 Task: Add a signature Marisol Hernandez containing With heartfelt thanks and warm wishes, Marisol Hernandez to email address softage.3@softage.net and add a folder Non-compete agreements
Action: Mouse moved to (175, 130)
Screenshot: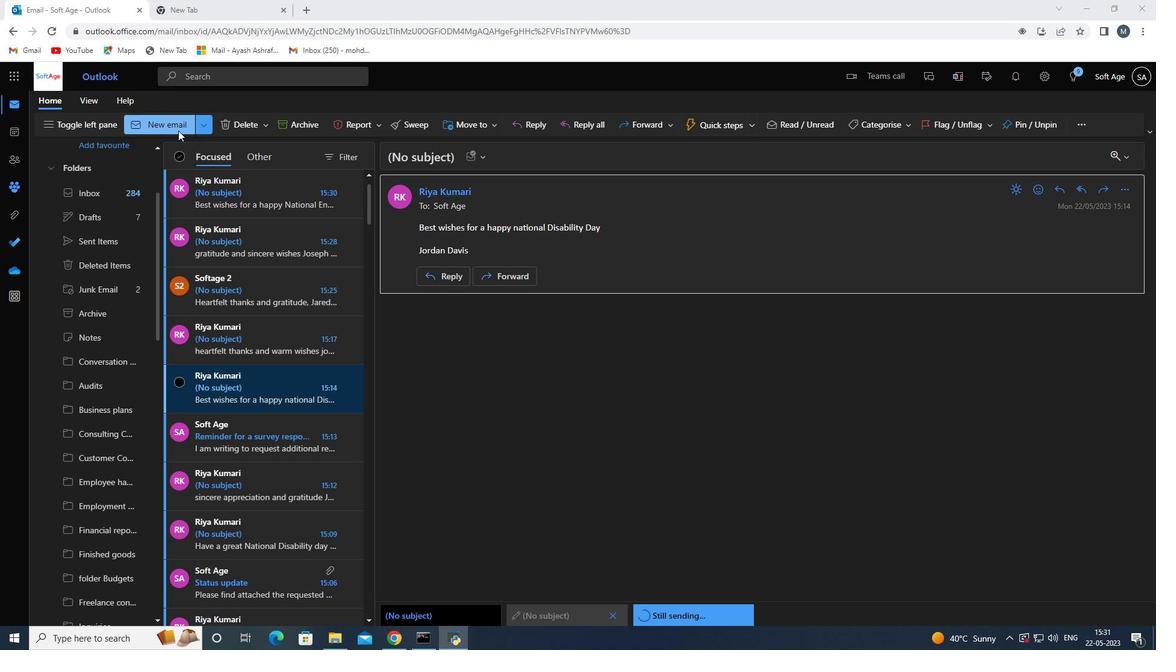 
Action: Mouse pressed left at (175, 130)
Screenshot: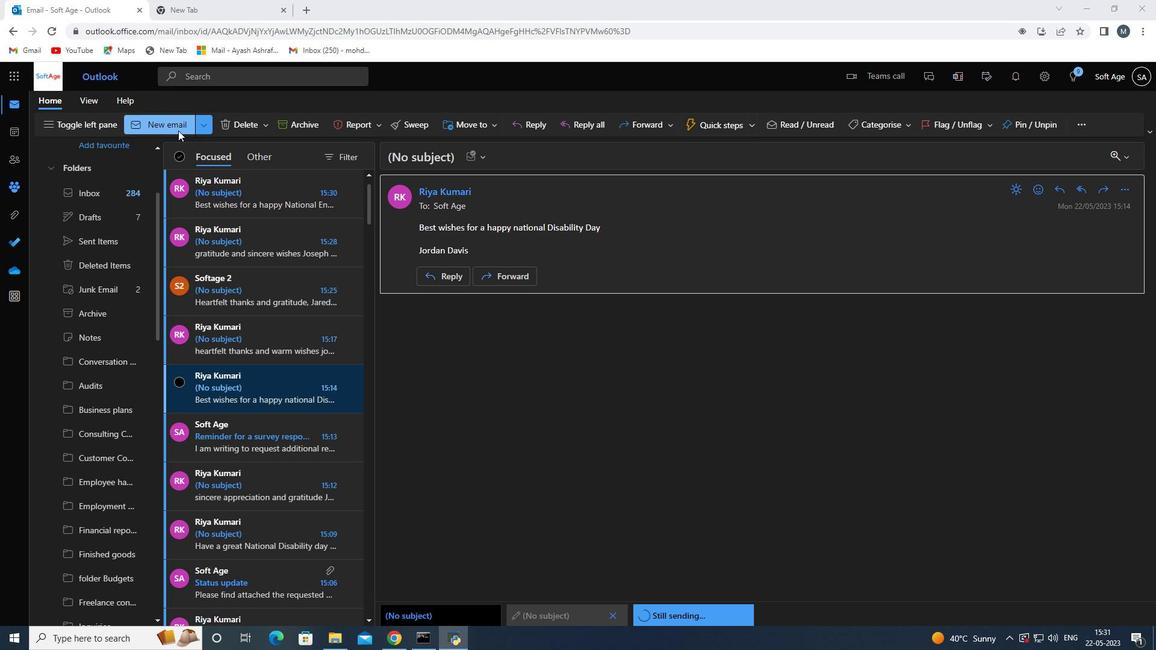 
Action: Mouse moved to (801, 126)
Screenshot: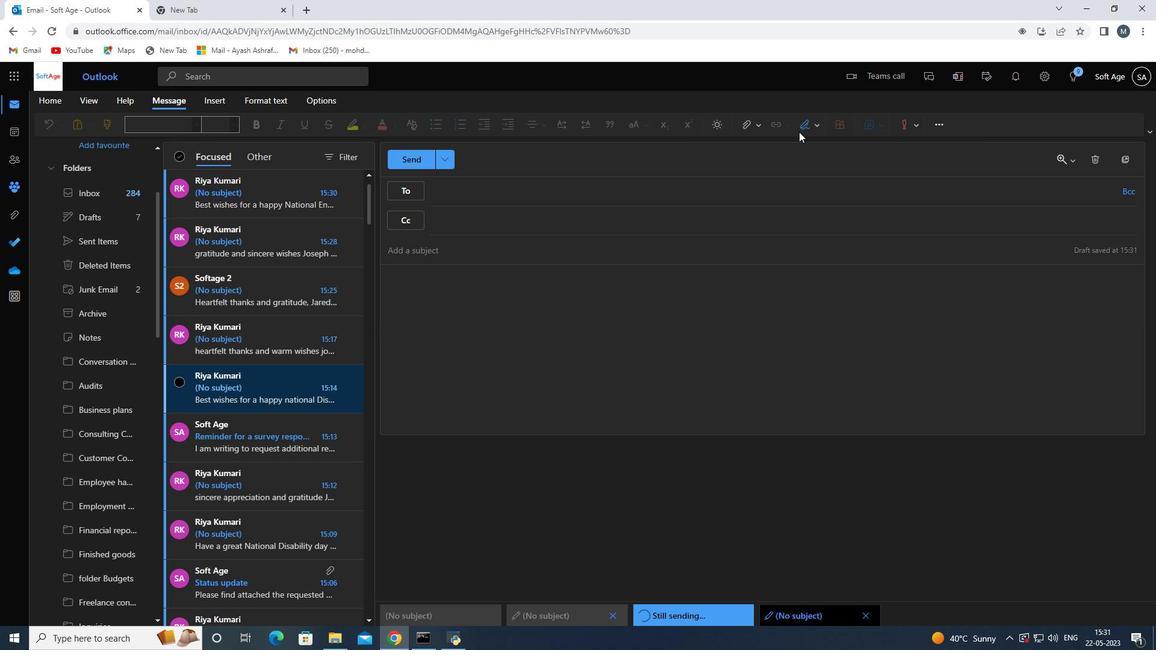 
Action: Mouse pressed left at (801, 126)
Screenshot: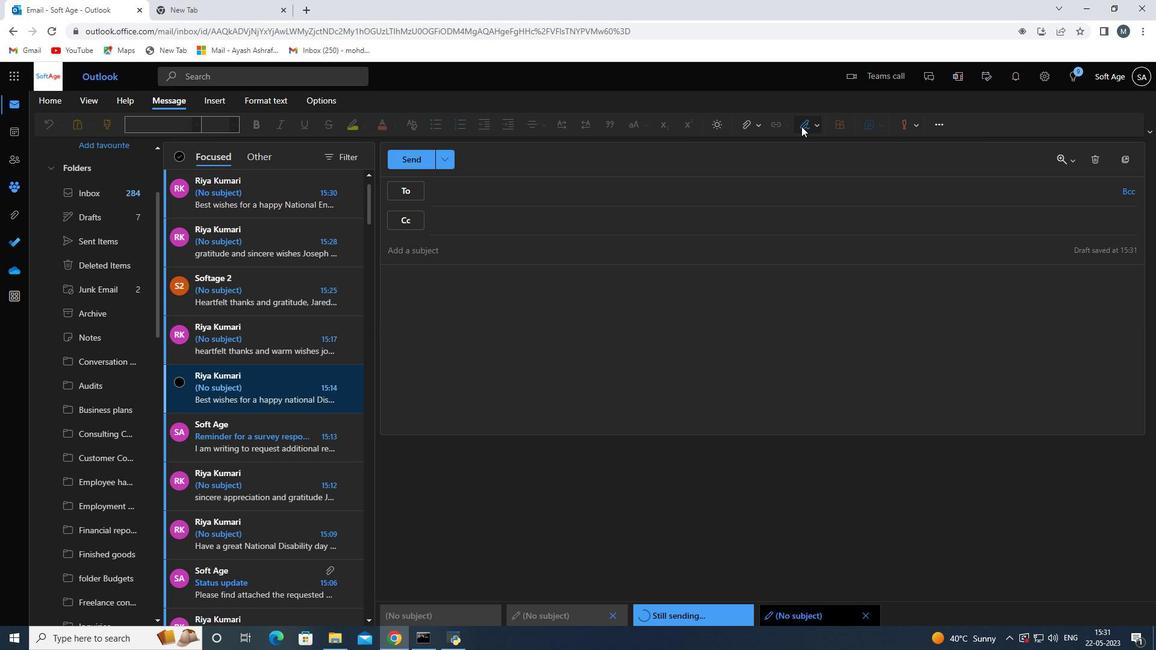 
Action: Mouse moved to (794, 172)
Screenshot: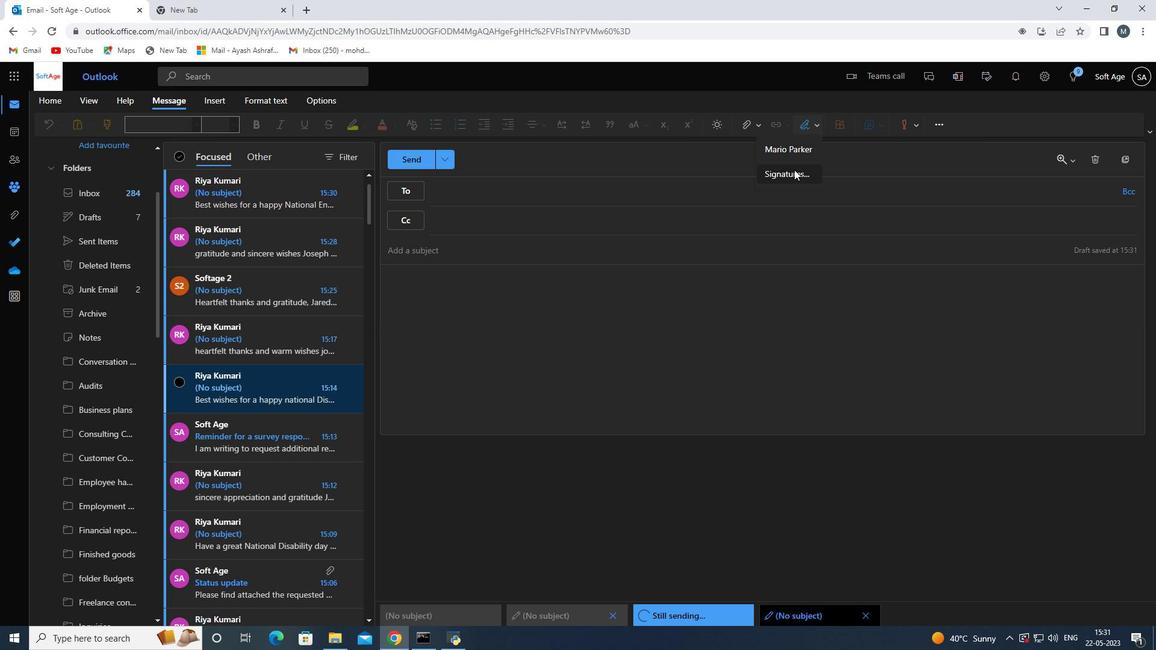 
Action: Mouse pressed left at (794, 172)
Screenshot: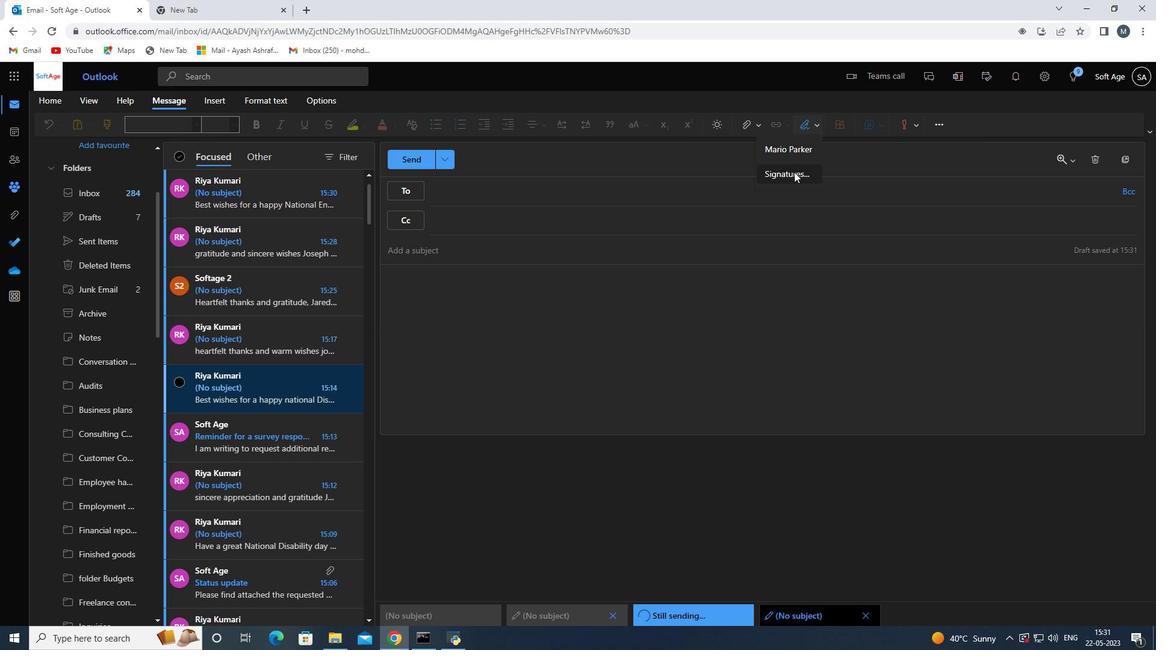 
Action: Mouse moved to (831, 218)
Screenshot: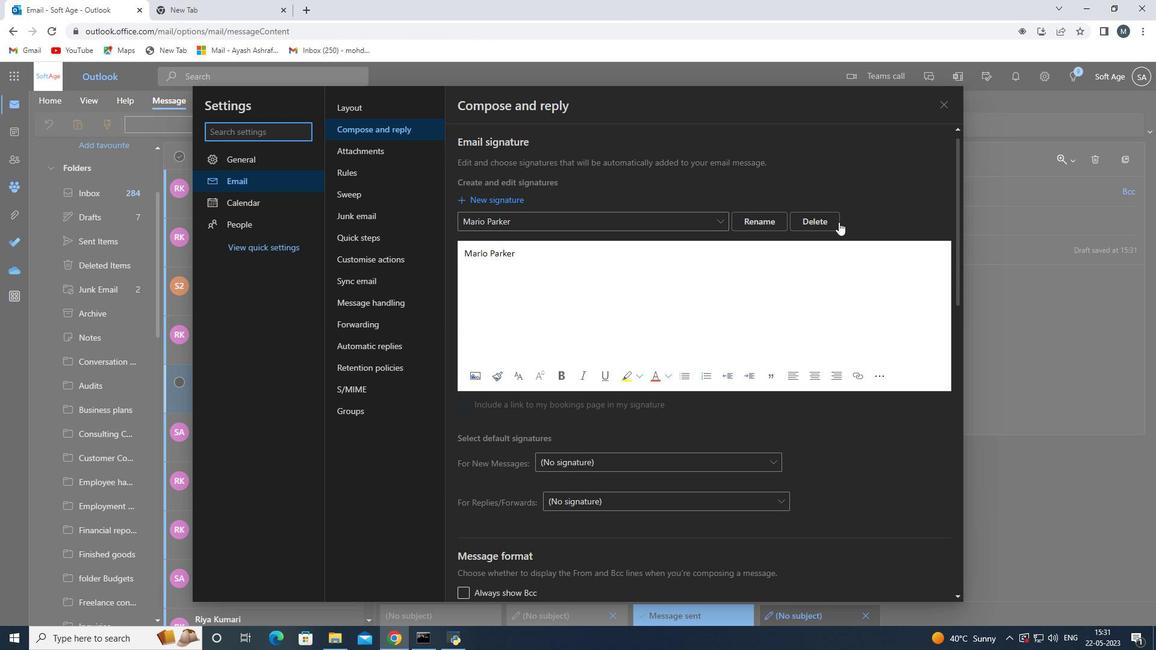 
Action: Mouse pressed left at (831, 218)
Screenshot: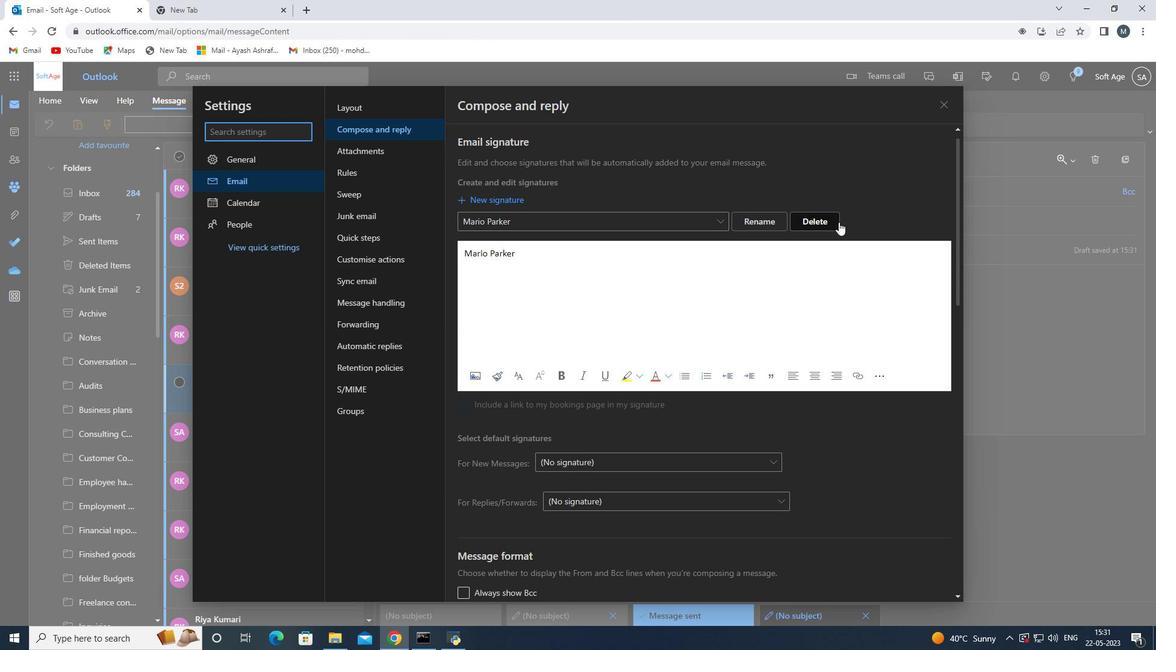 
Action: Mouse moved to (568, 219)
Screenshot: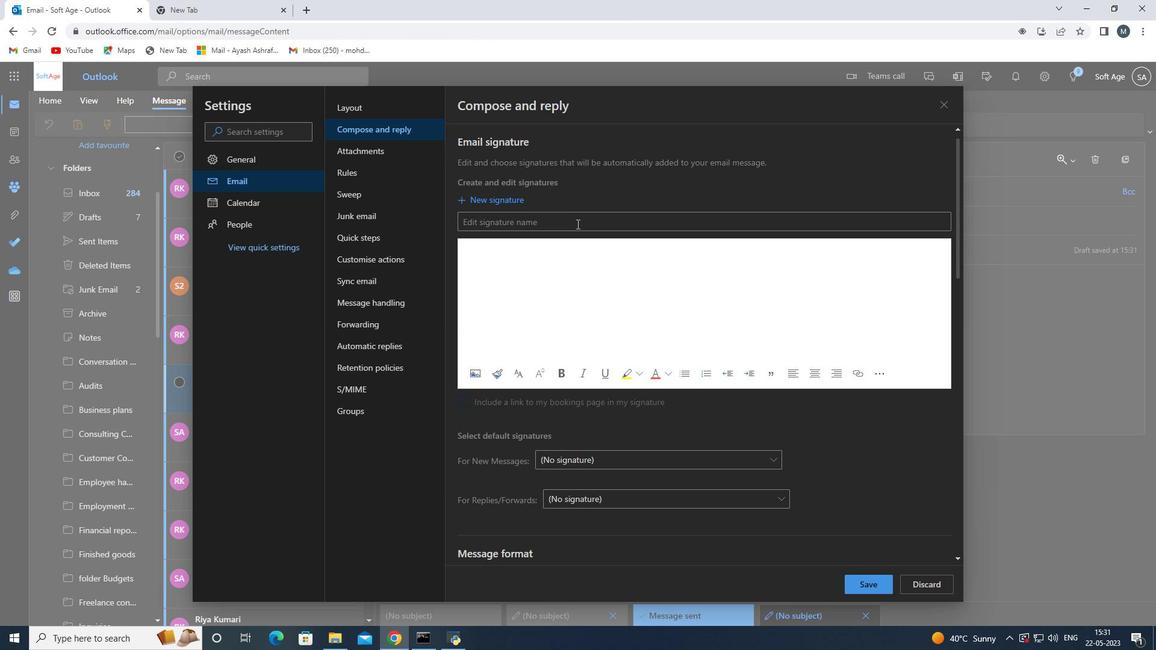 
Action: Mouse pressed left at (568, 219)
Screenshot: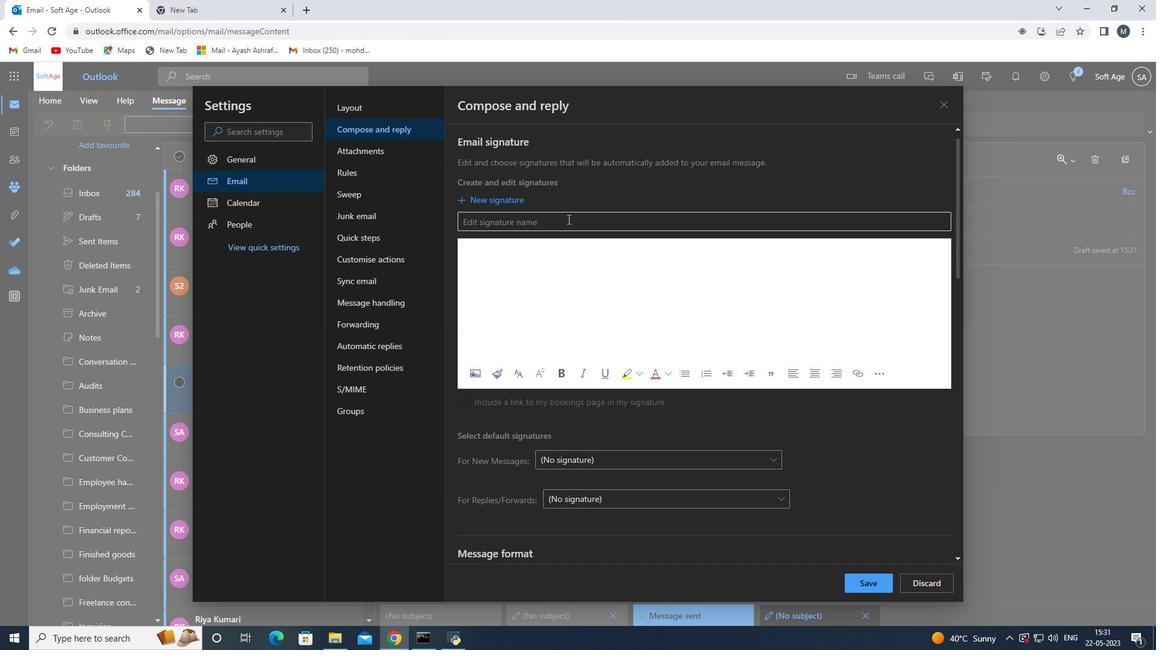 
Action: Key pressed <Key.shift><Key.shift><Key.shift><Key.shift><Key.shift><Key.shift><Key.shift><Key.shift><Key.shift><Key.shift><Key.shift><Key.shift>Mar
Screenshot: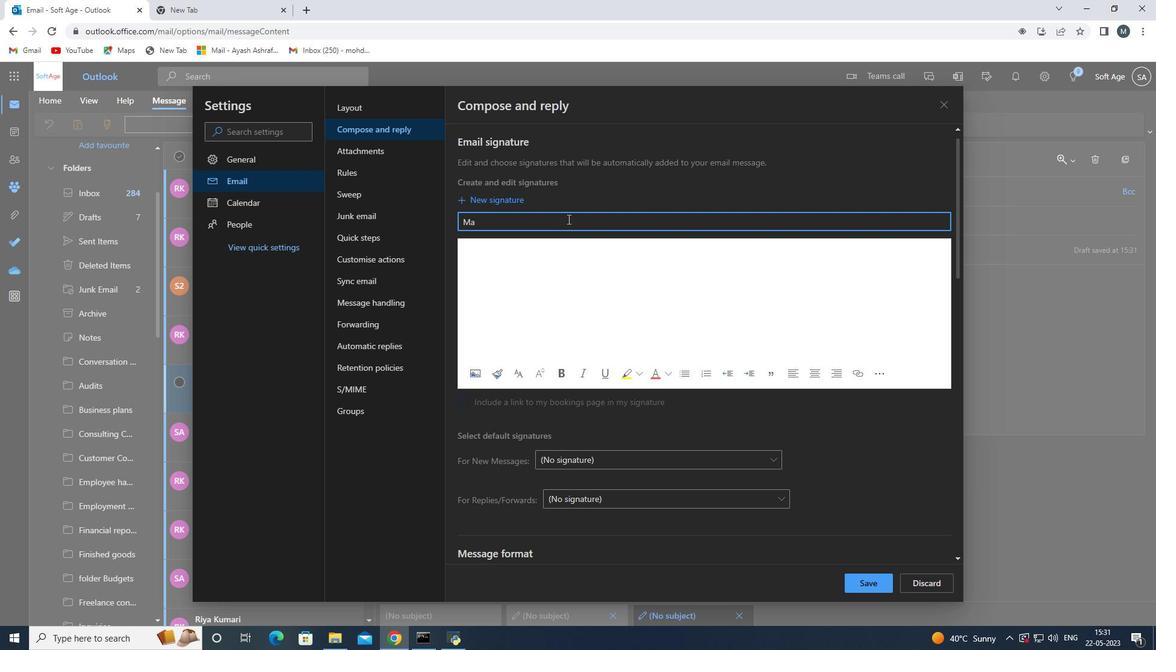 
Action: Mouse moved to (566, 217)
Screenshot: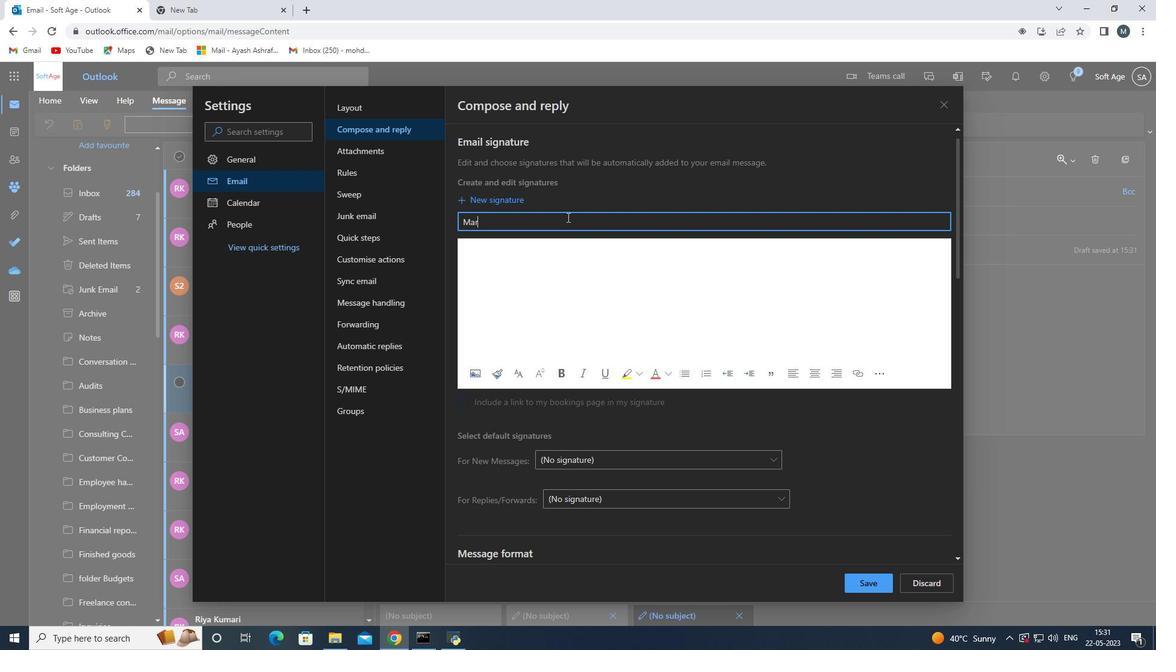 
Action: Key pressed isol<Key.space><Key.shift><Key.shift><Key.shift><Key.shift>Her
Screenshot: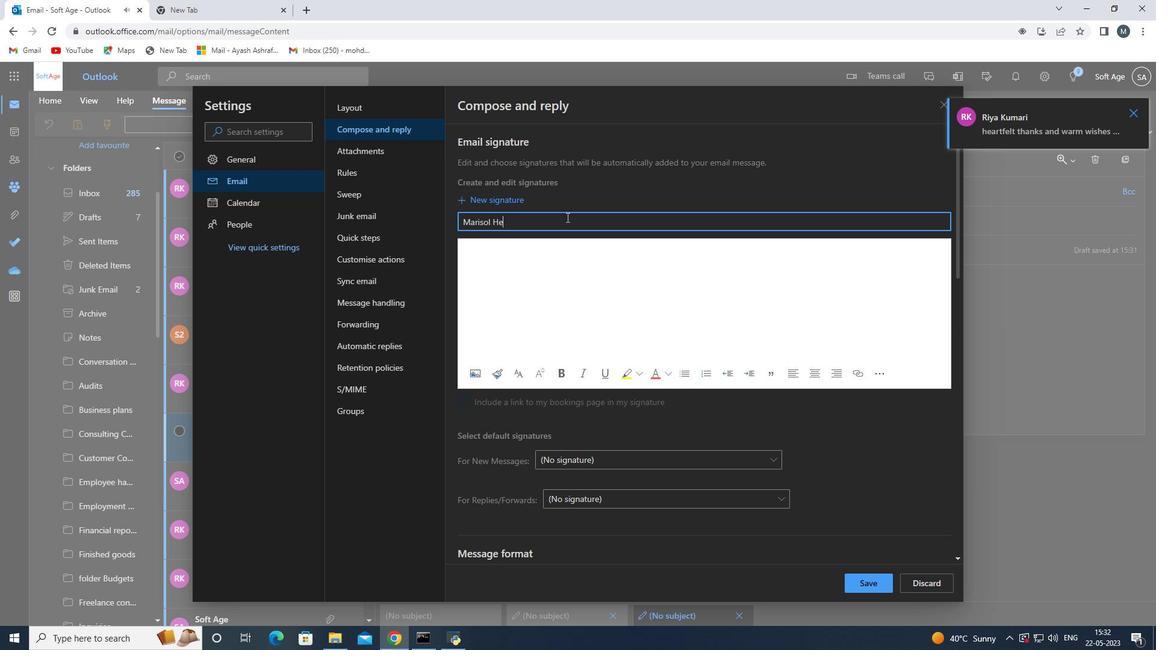 
Action: Mouse moved to (564, 219)
Screenshot: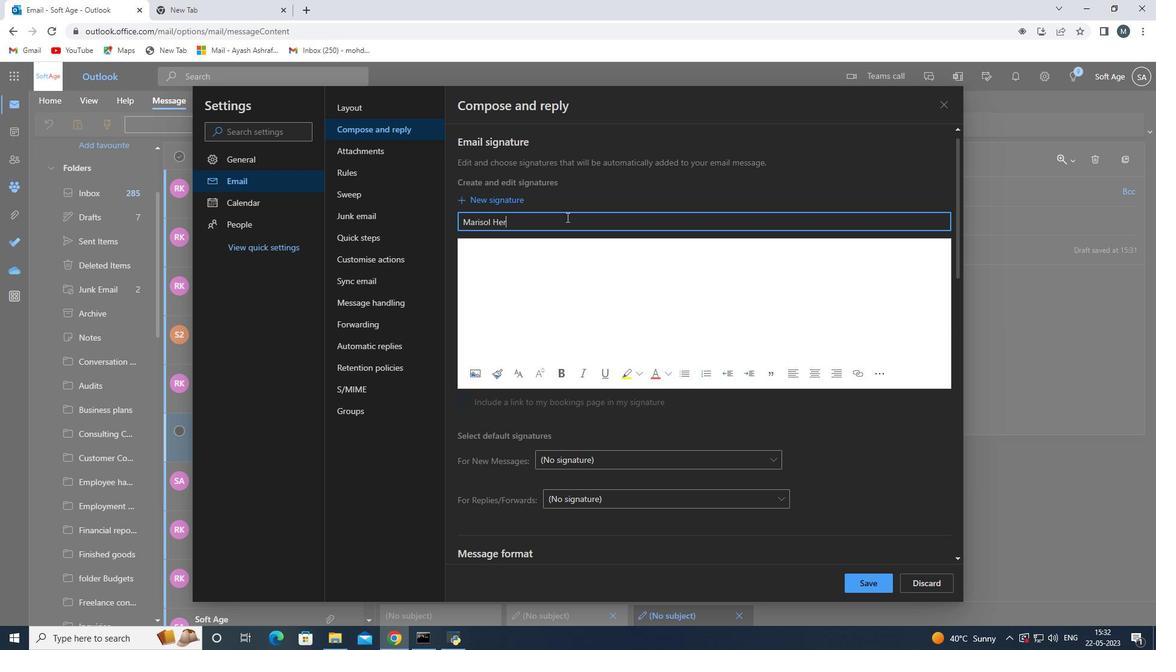 
Action: Key pressed na
Screenshot: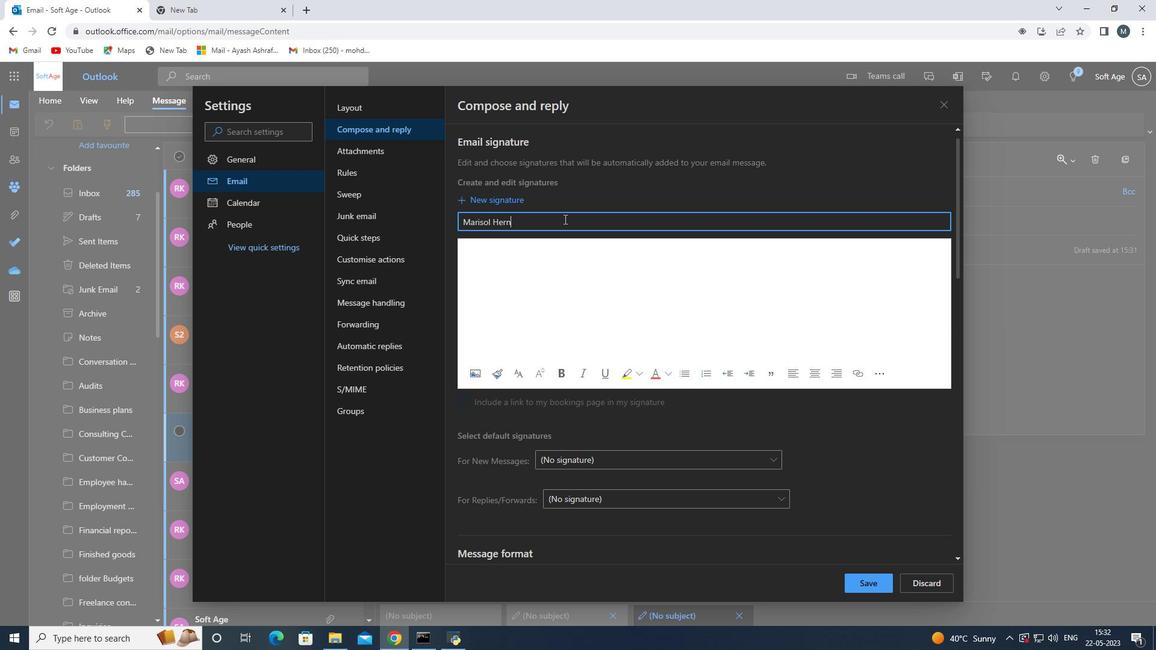 
Action: Mouse moved to (563, 219)
Screenshot: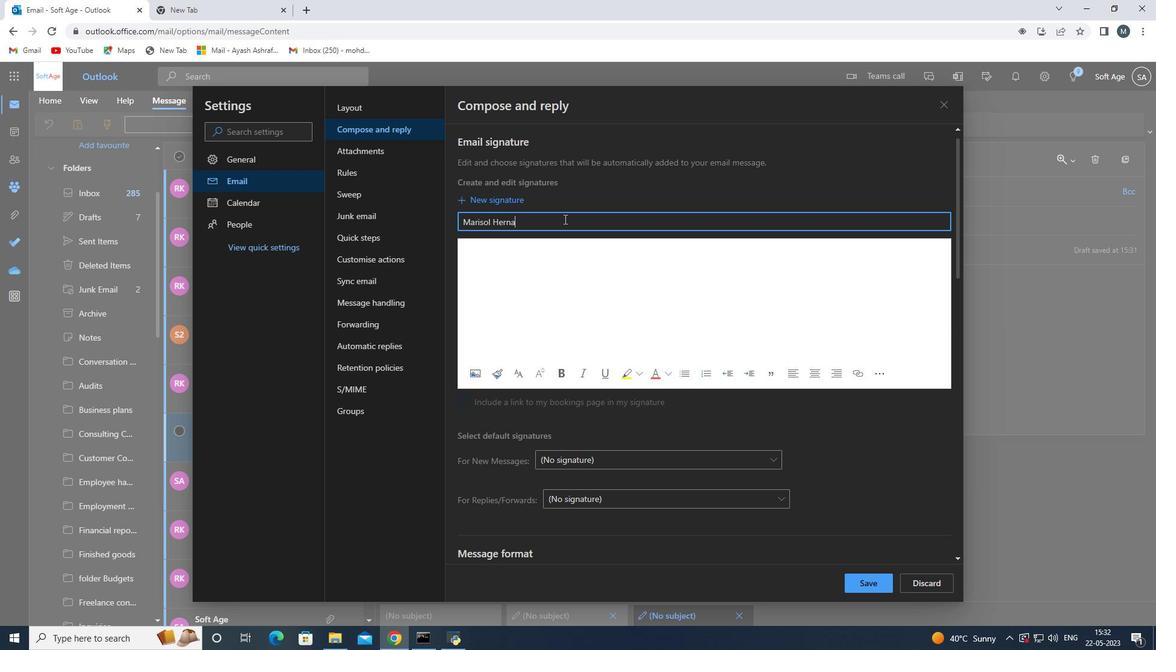 
Action: Key pressed ndez
Screenshot: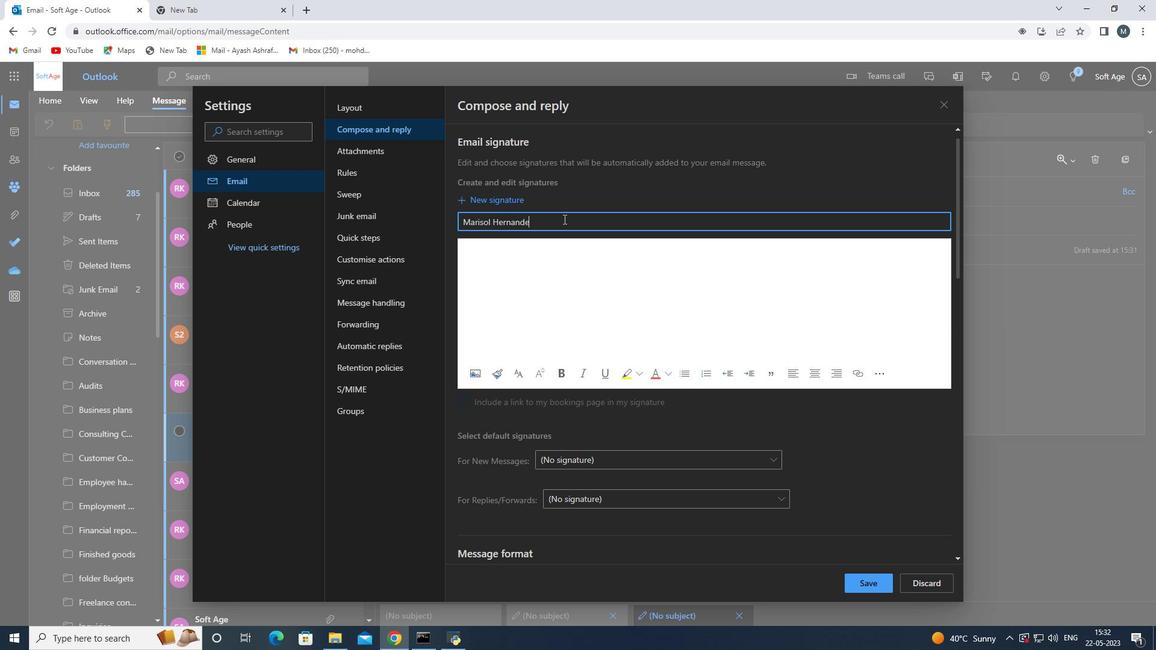 
Action: Mouse moved to (538, 270)
Screenshot: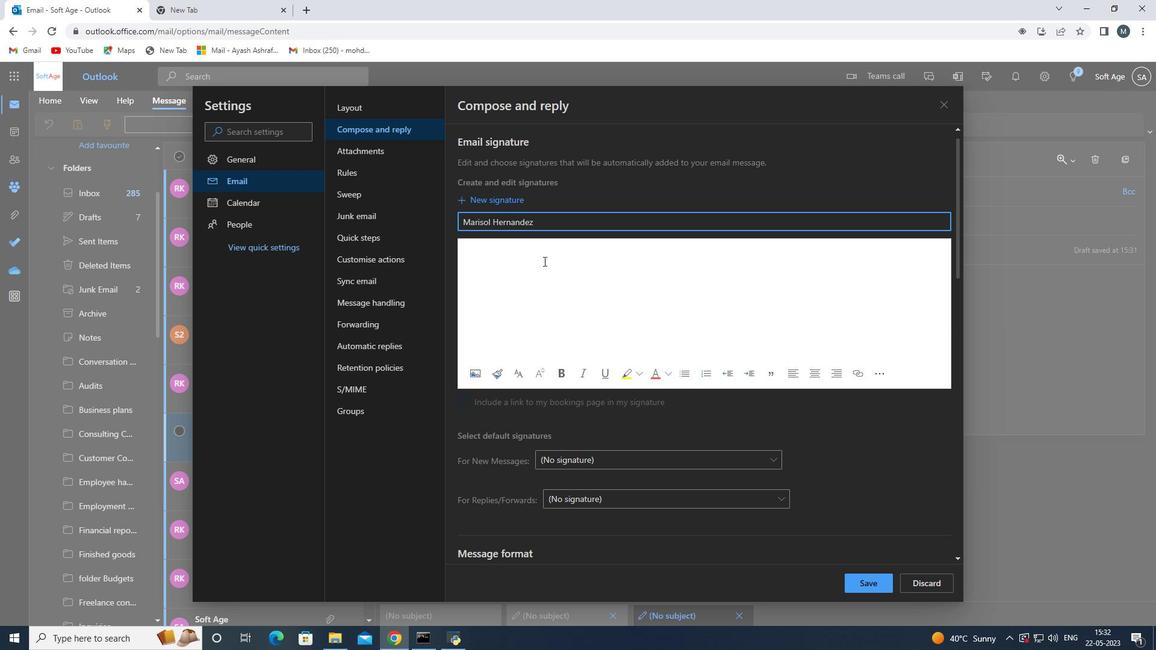 
Action: Mouse pressed left at (538, 270)
Screenshot: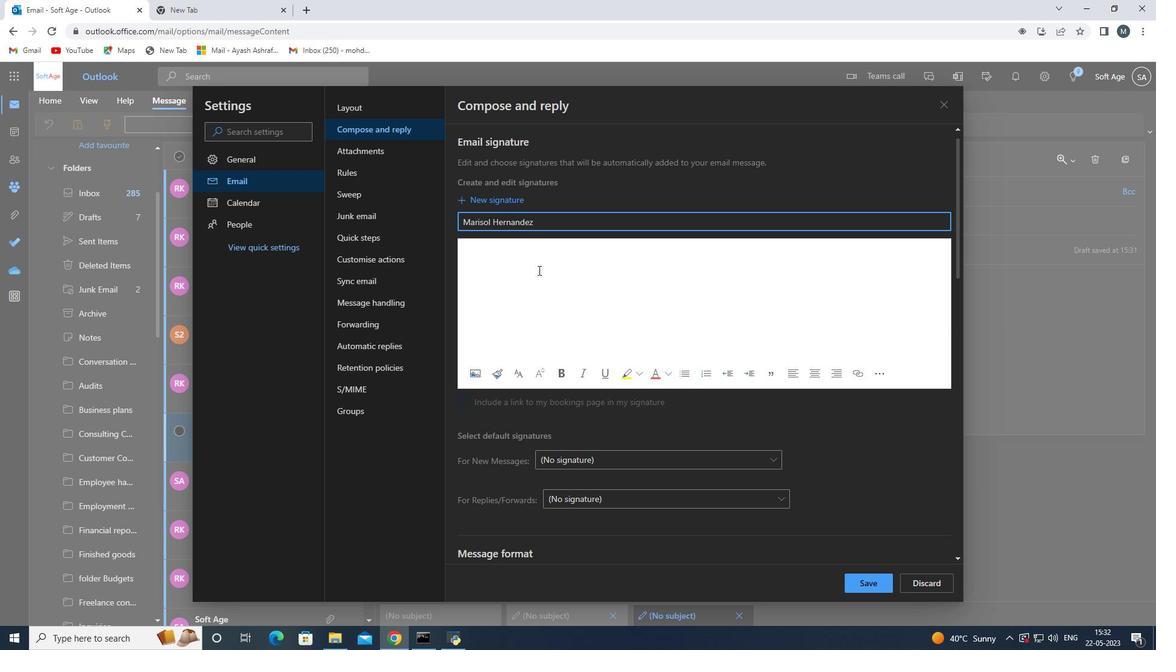 
Action: Key pressed <Key.shift>
Screenshot: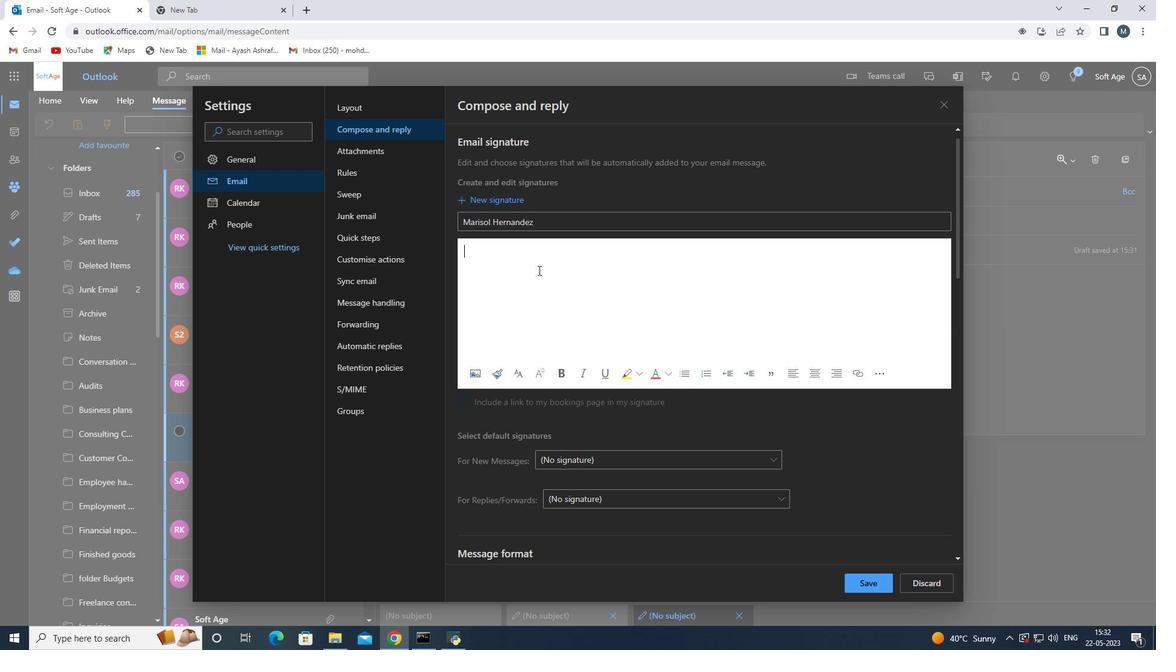 
Action: Mouse moved to (538, 268)
Screenshot: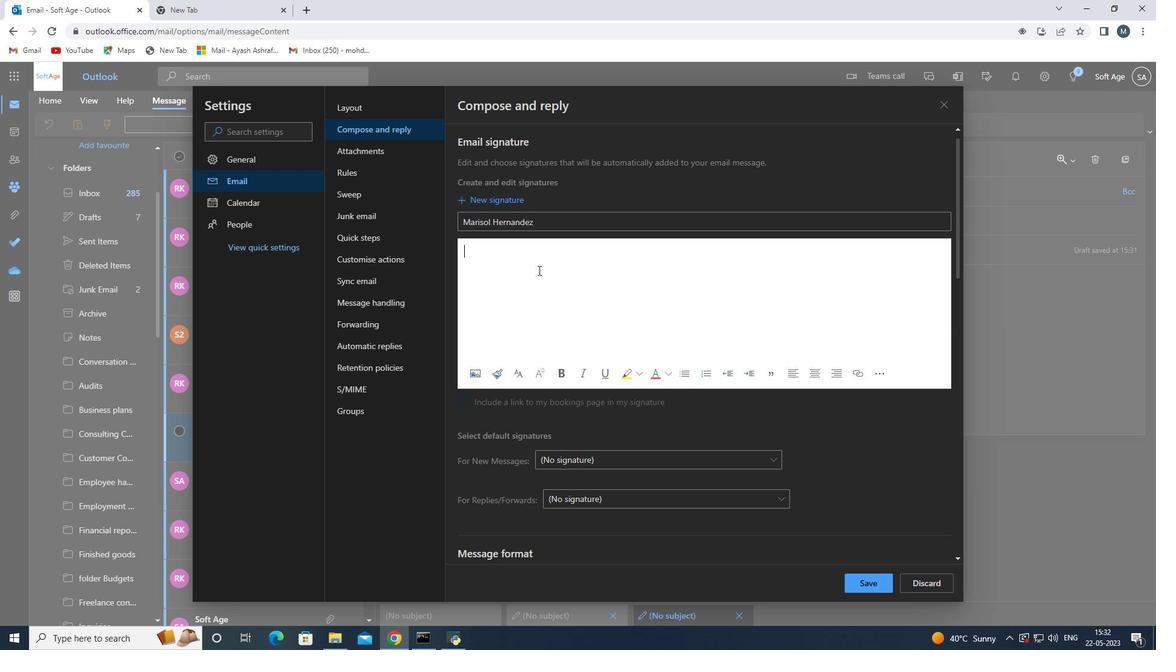 
Action: Key pressed Marr<Key.backspace>isl<Key.space>
Screenshot: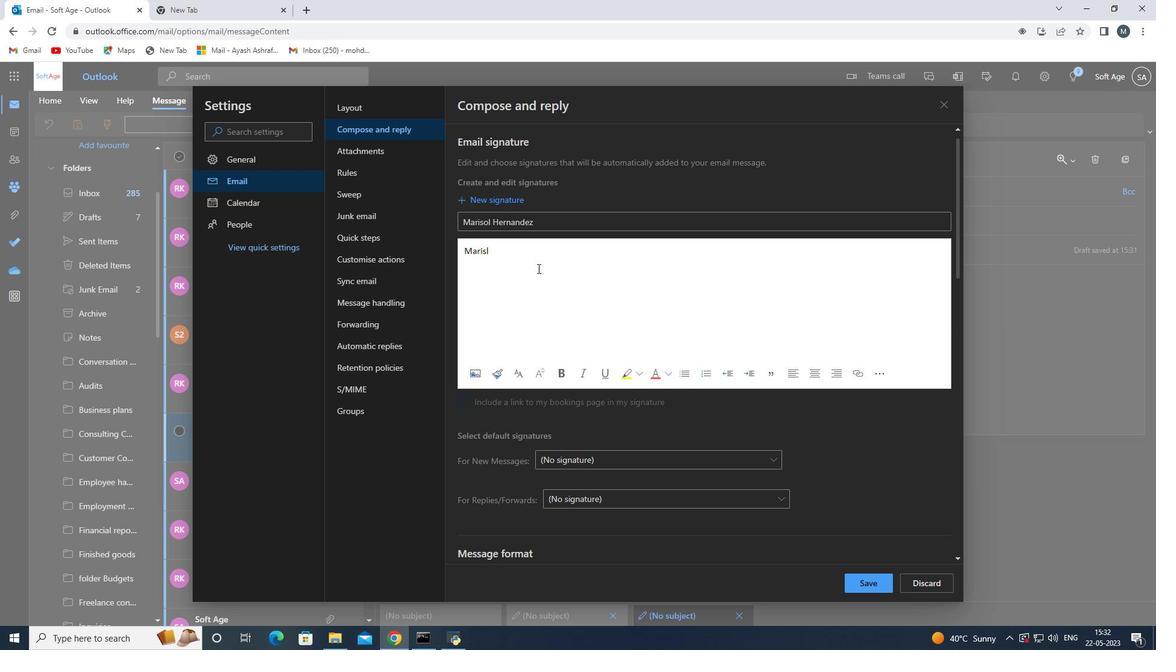 
Action: Mouse moved to (536, 268)
Screenshot: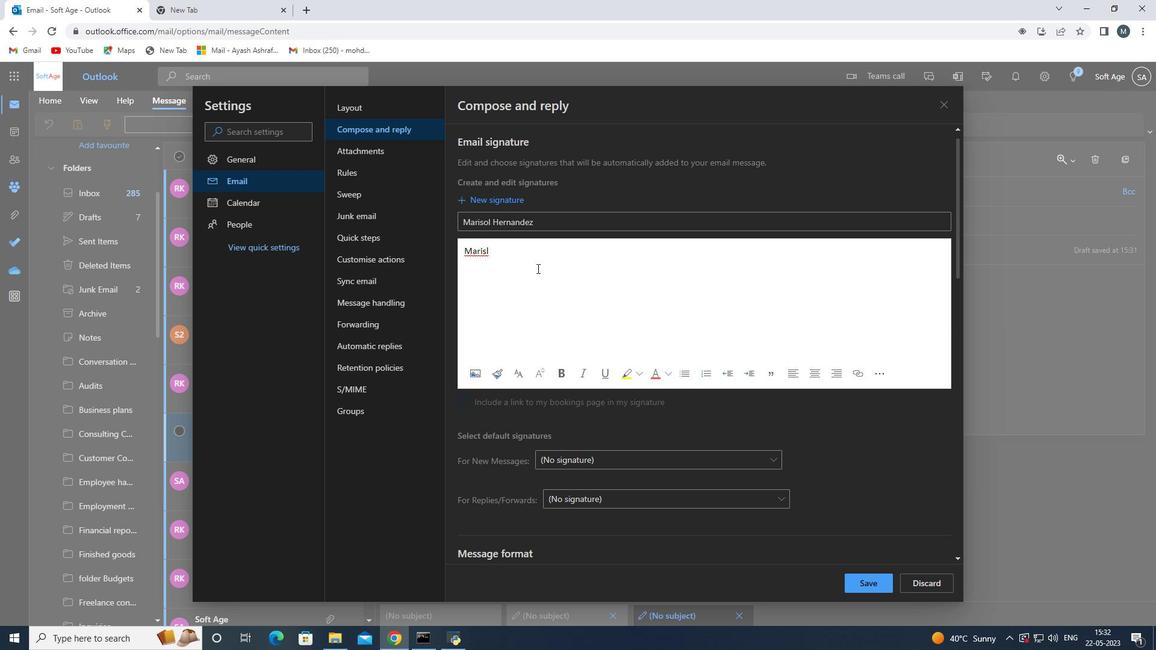 
Action: Key pressed <Key.backspace><Key.backspace>ol<Key.space><Key.shift><Key.shift><Key.shift><Key.shift><Key.shift><Key.shift><Key.shift><Key.shift><Key.shift><Key.shift><Key.shift><Key.shift><Key.shift><Key.shift><Key.shift><Key.shift><Key.shift><Key.shift><Key.shift>Hernandez
Screenshot: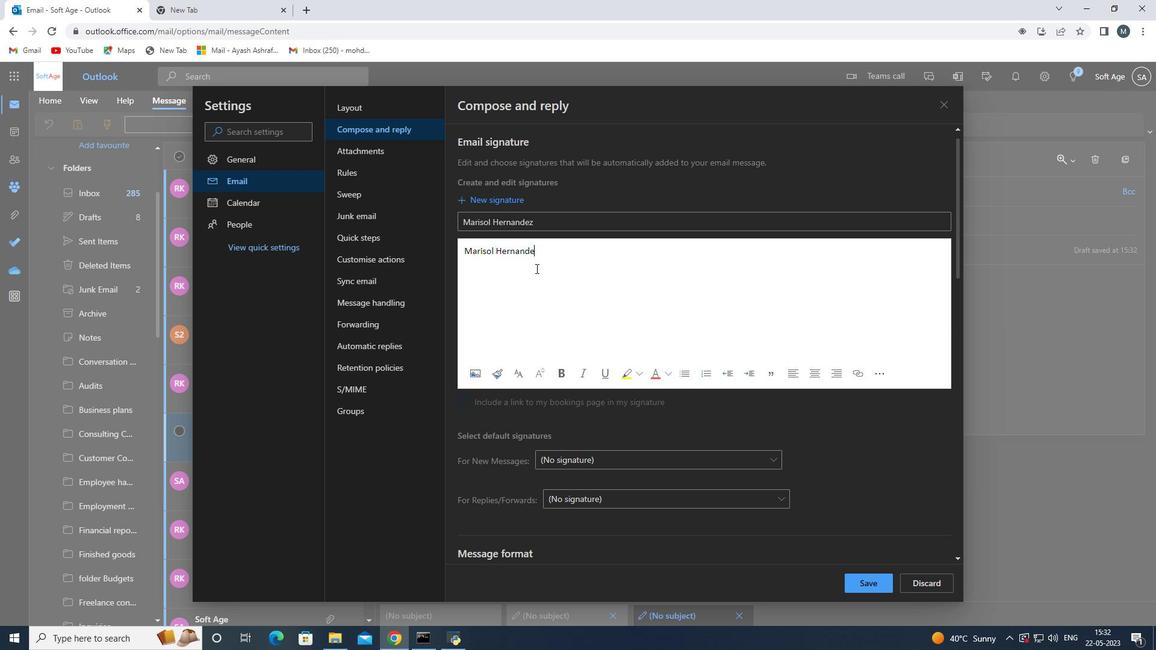 
Action: Mouse moved to (853, 574)
Screenshot: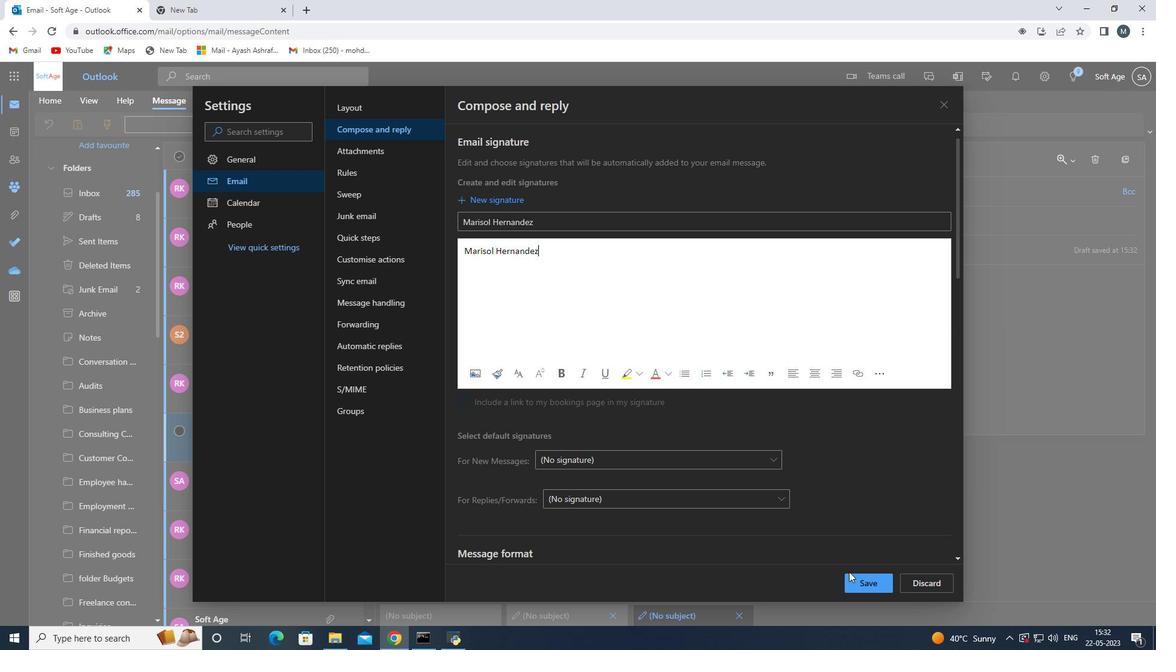 
Action: Mouse pressed left at (853, 574)
Screenshot: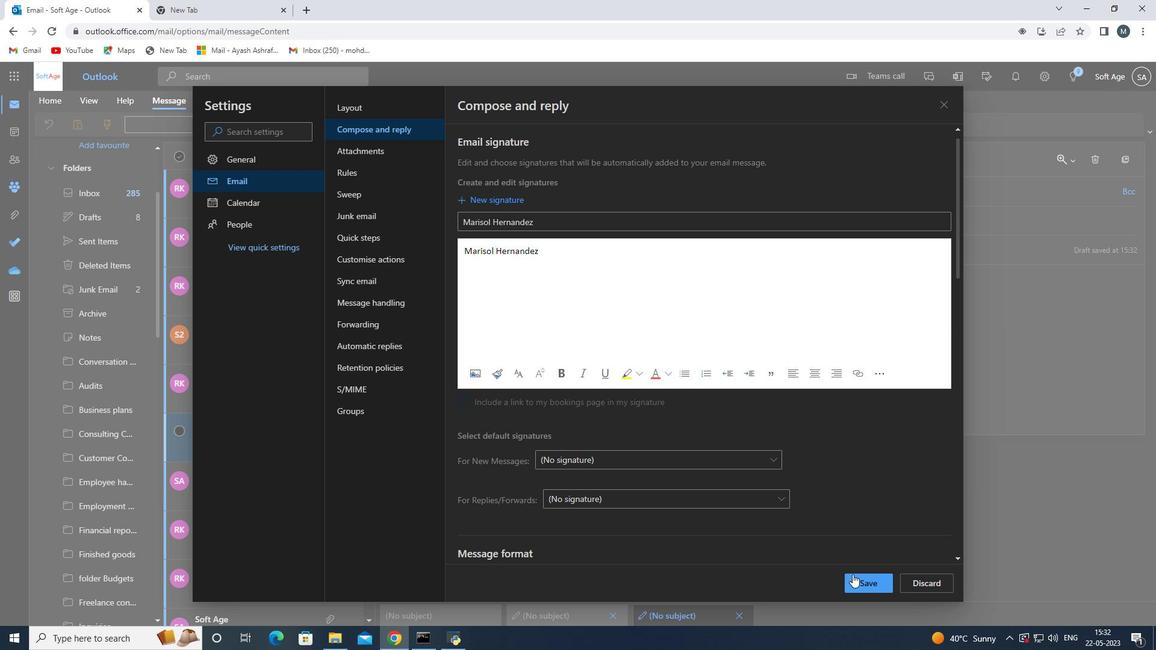 
Action: Mouse moved to (948, 109)
Screenshot: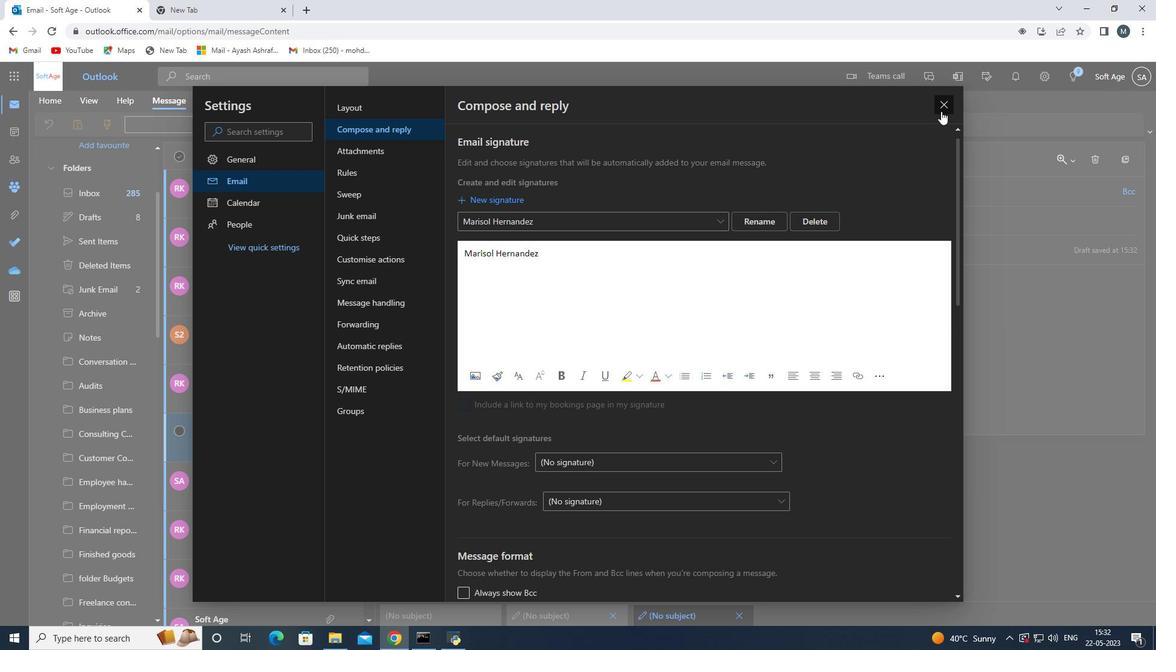 
Action: Mouse pressed left at (948, 109)
Screenshot: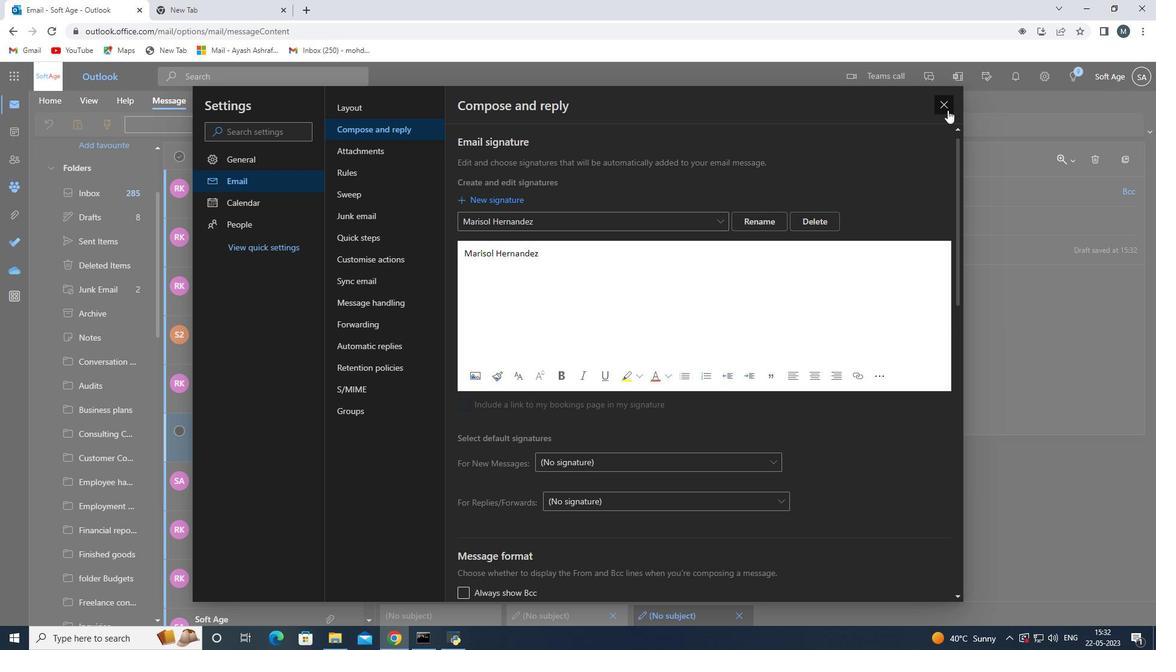 
Action: Mouse moved to (465, 256)
Screenshot: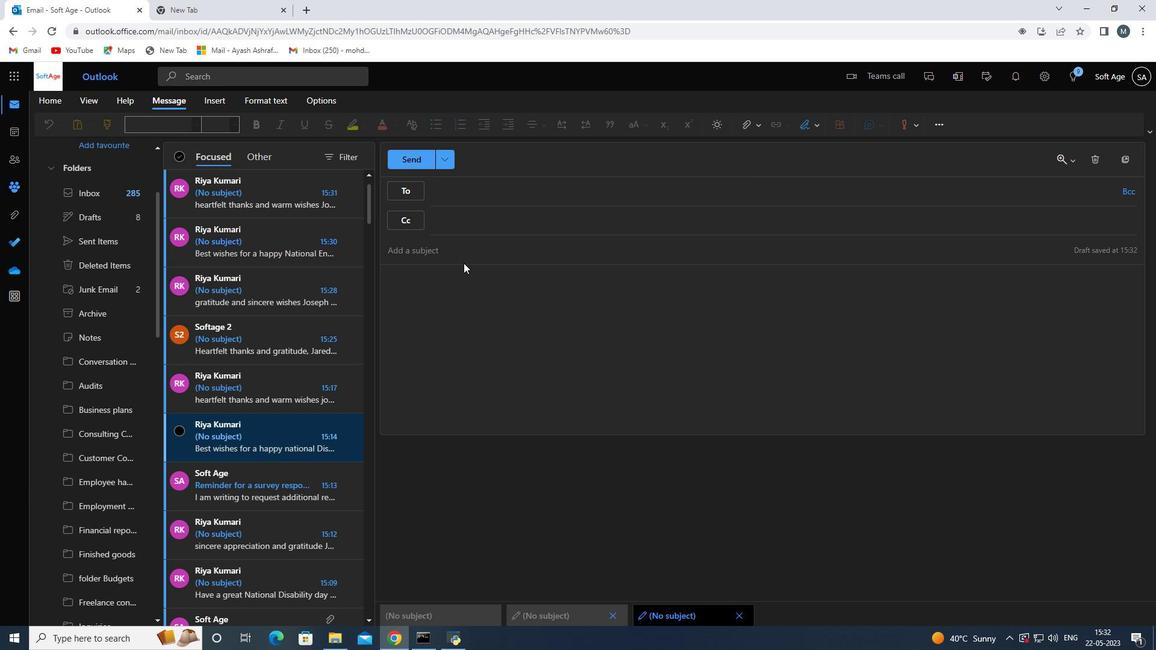 
Action: Mouse pressed left at (465, 256)
Screenshot: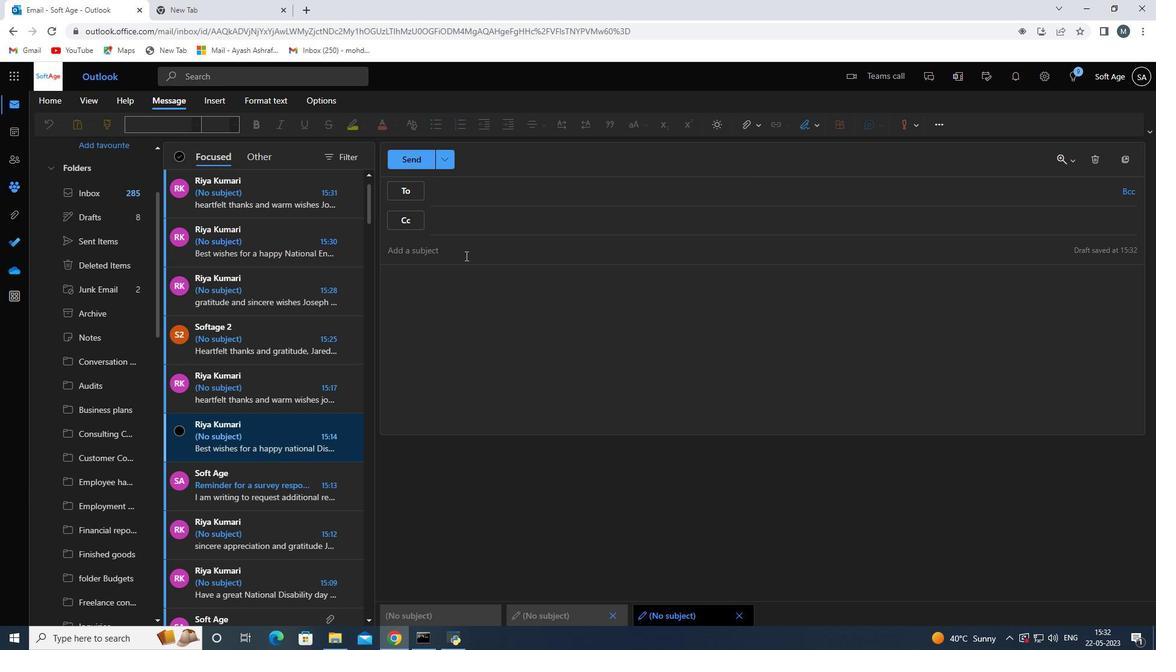 
Action: Mouse moved to (434, 292)
Screenshot: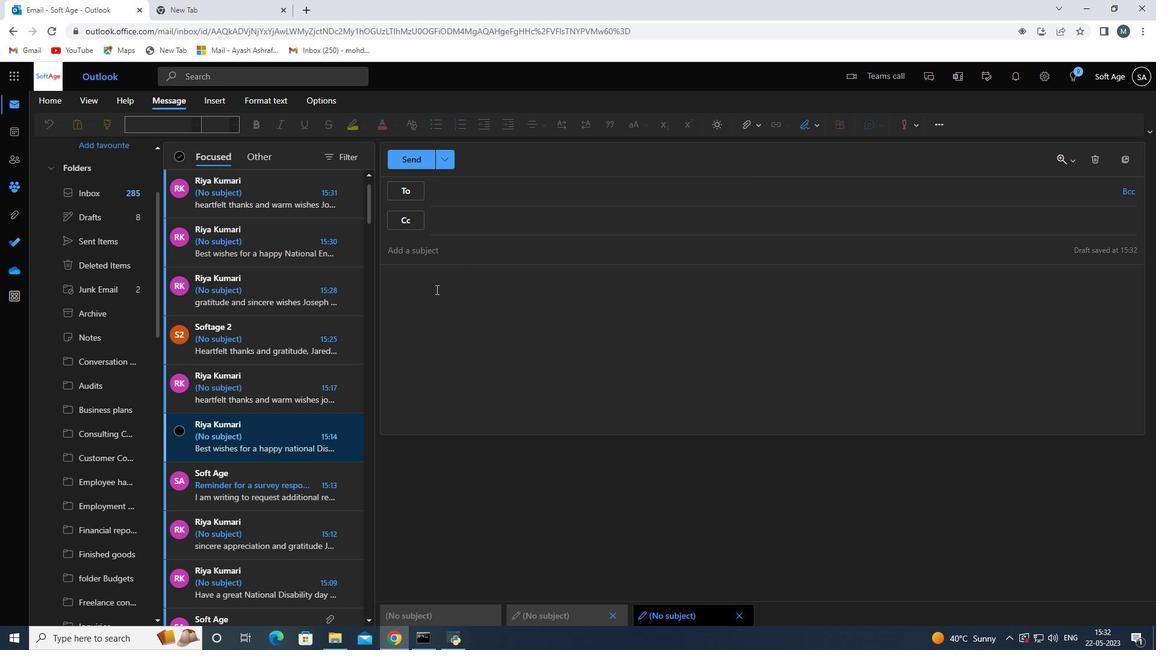 
Action: Mouse pressed left at (434, 292)
Screenshot: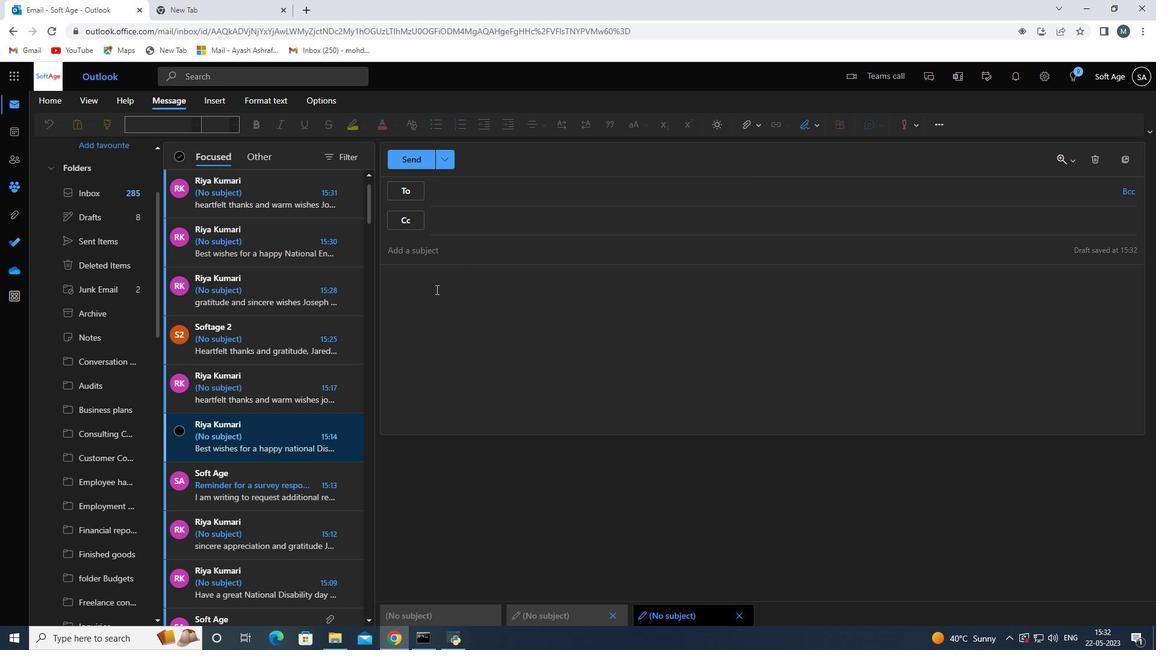 
Action: Key pressed <Key.shift>With<Key.space>heart<Key.space><Key.backspace>felt<Key.space>thanks<Key.space>and<Key.space>warm<Key.space>wishes<Key.space>
Screenshot: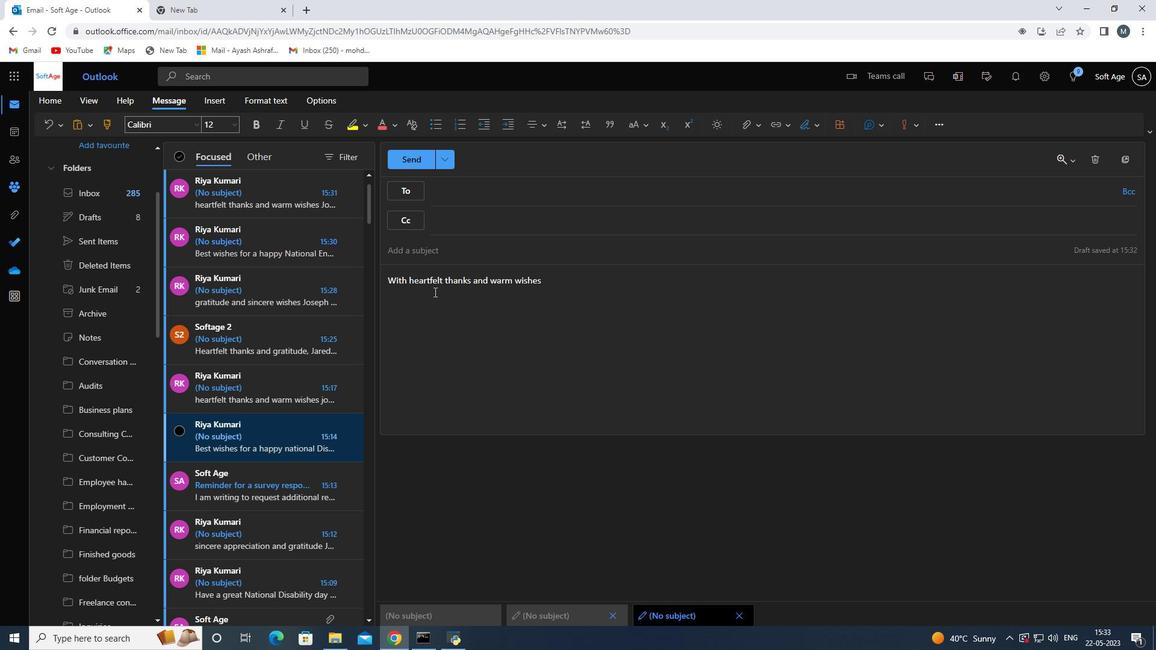
Action: Mouse moved to (807, 125)
Screenshot: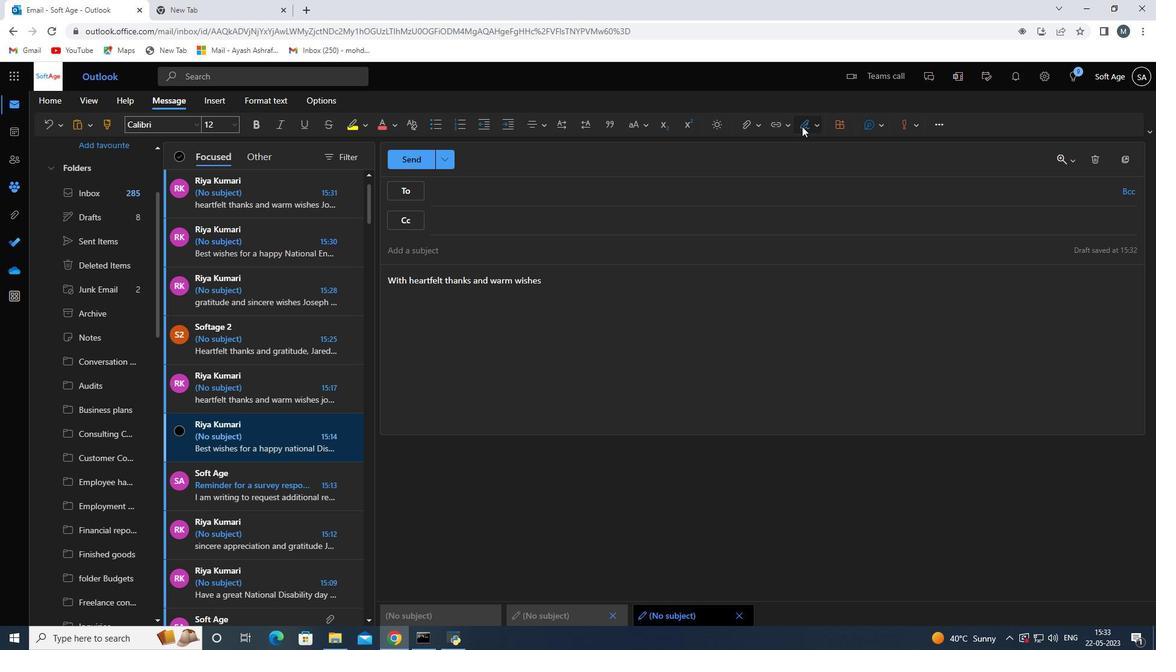 
Action: Mouse pressed left at (807, 125)
Screenshot: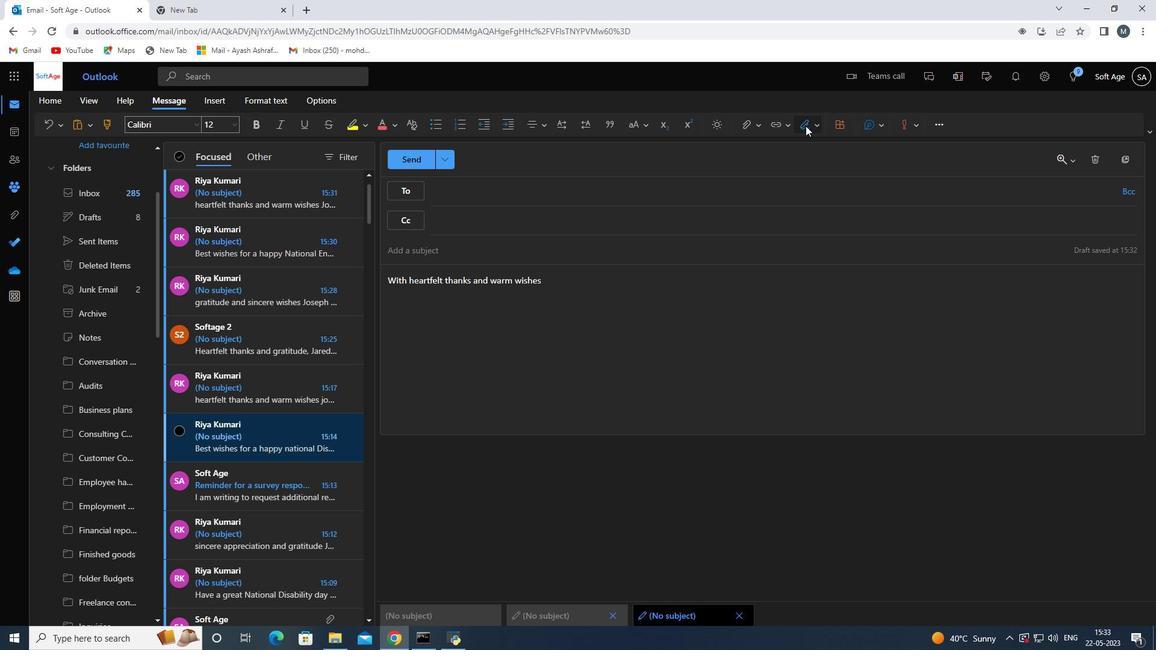 
Action: Mouse moved to (789, 154)
Screenshot: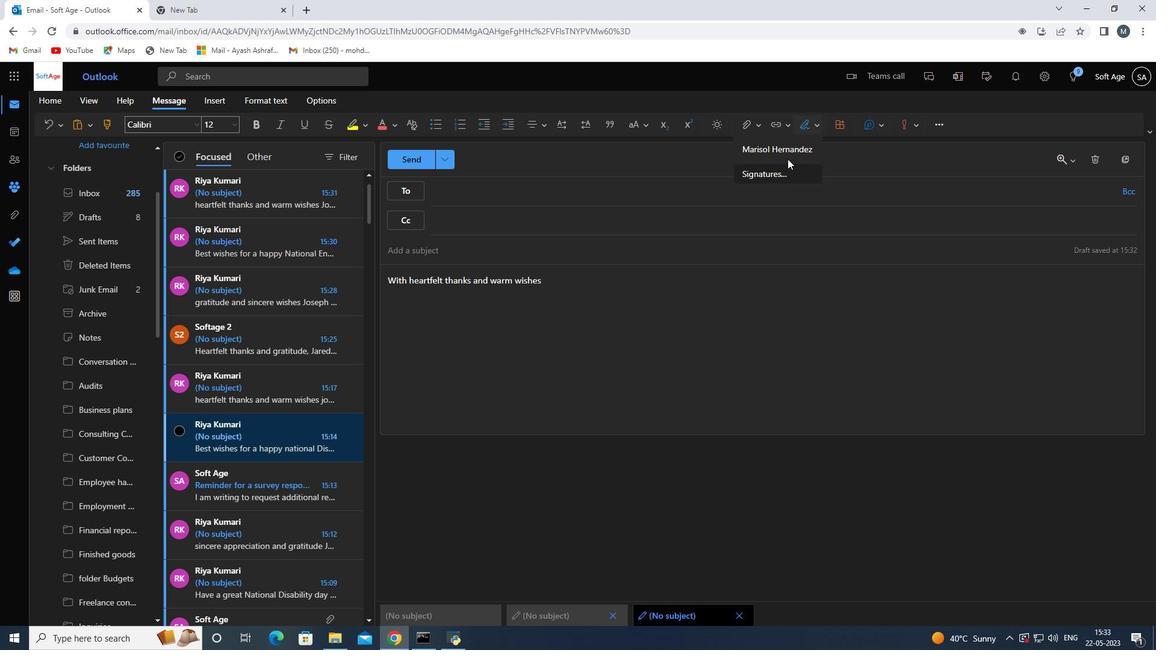 
Action: Mouse pressed left at (789, 154)
Screenshot: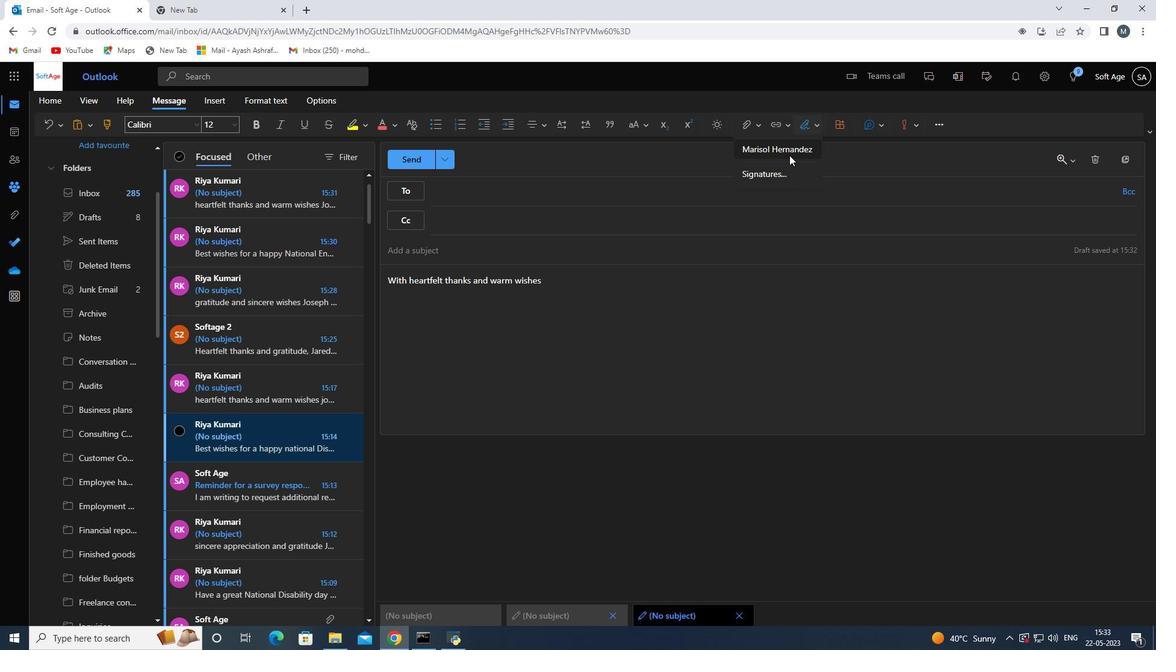 
Action: Mouse moved to (474, 191)
Screenshot: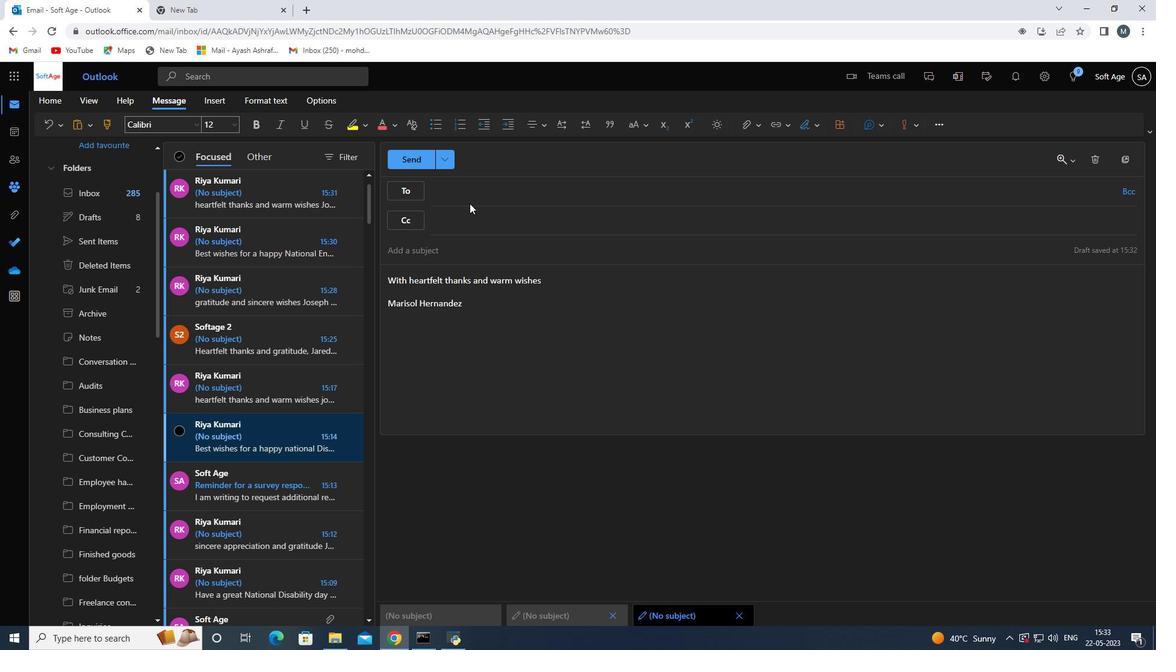 
Action: Mouse pressed left at (474, 191)
Screenshot: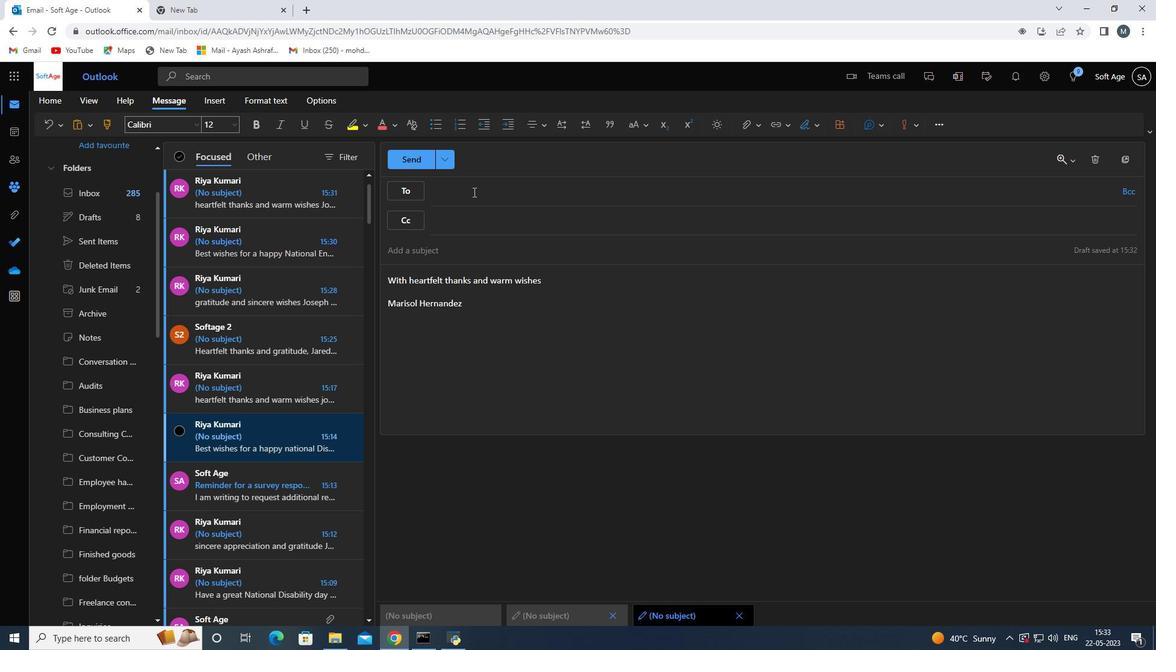 
Action: Key pressed softage,<Key.backspace>.3<Key.backspace><Key.backspace><Key.backspace><Key.backspace><Key.backspace><Key.backspace><Key.backspace><Key.backspace><Key.backspace><Key.backspace><Key.backspace><Key.backspace><Key.backspace><Key.backspace><Key.backspace><Key.backspace><Key.backspace><Key.backspace><Key.backspace><Key.backspace><Key.backspace><Key.backspace>softage.3<Key.shift>@softage.b<Key.backspace>net
Screenshot: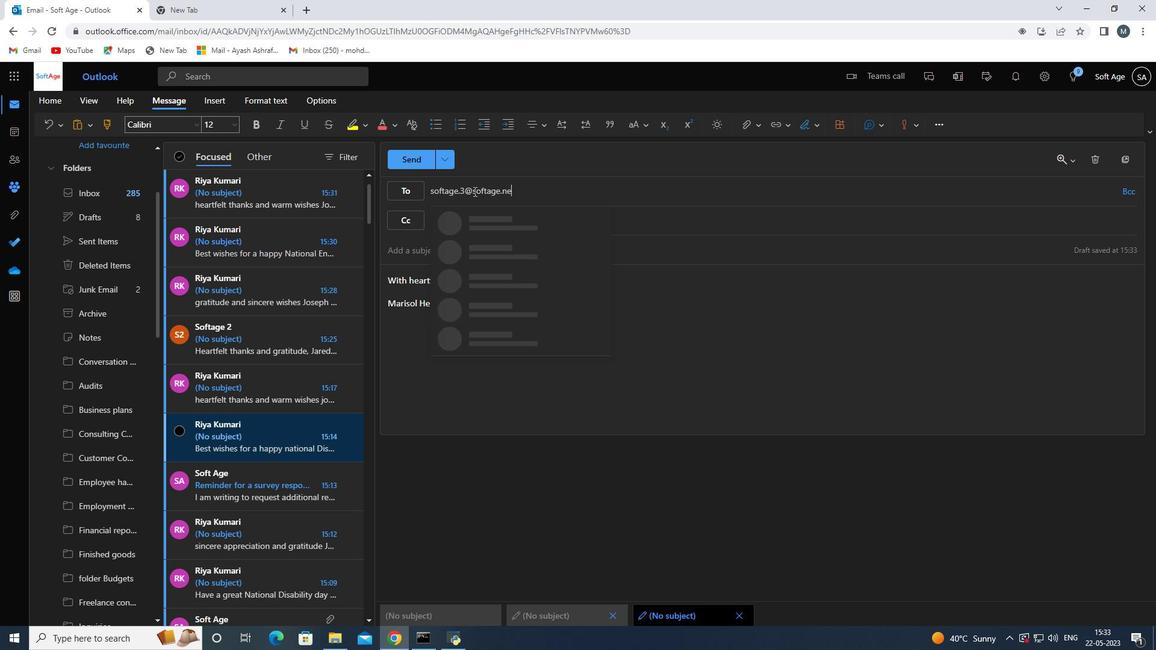 
Action: Mouse moved to (493, 219)
Screenshot: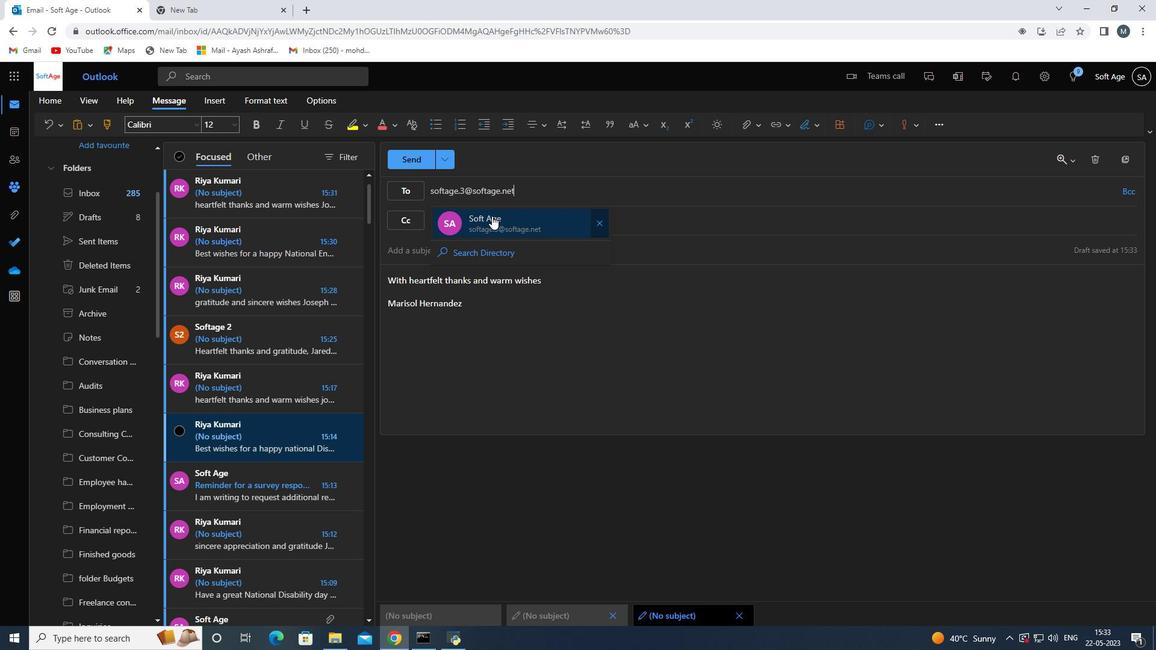 
Action: Mouse pressed left at (493, 219)
Screenshot: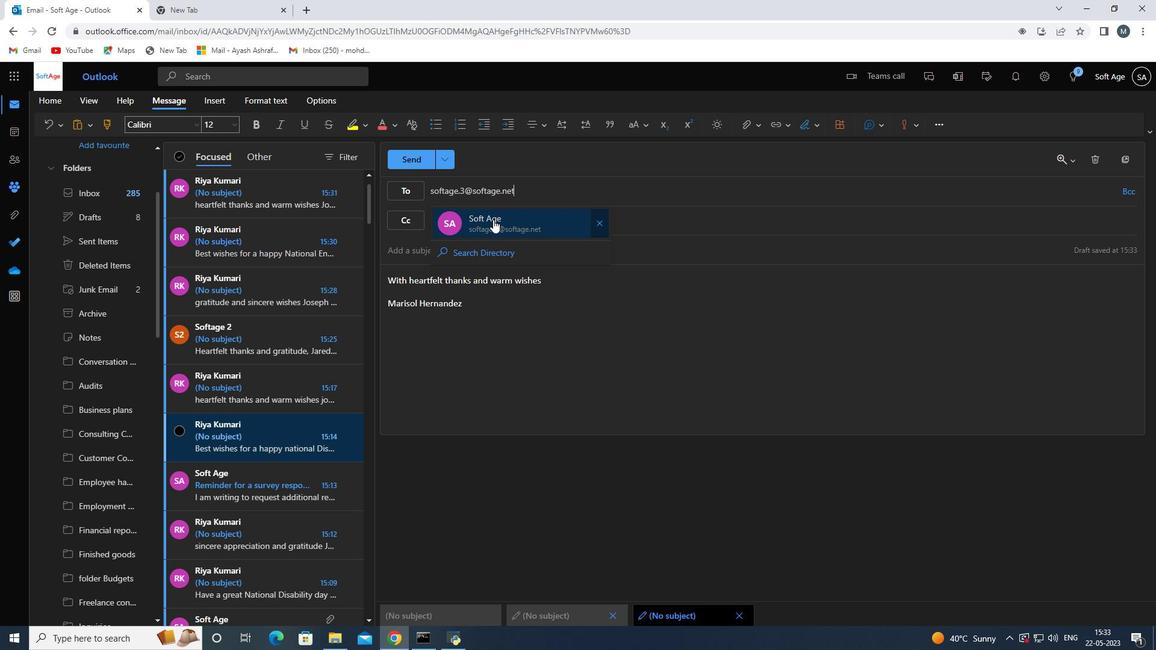 
Action: Mouse moved to (89, 564)
Screenshot: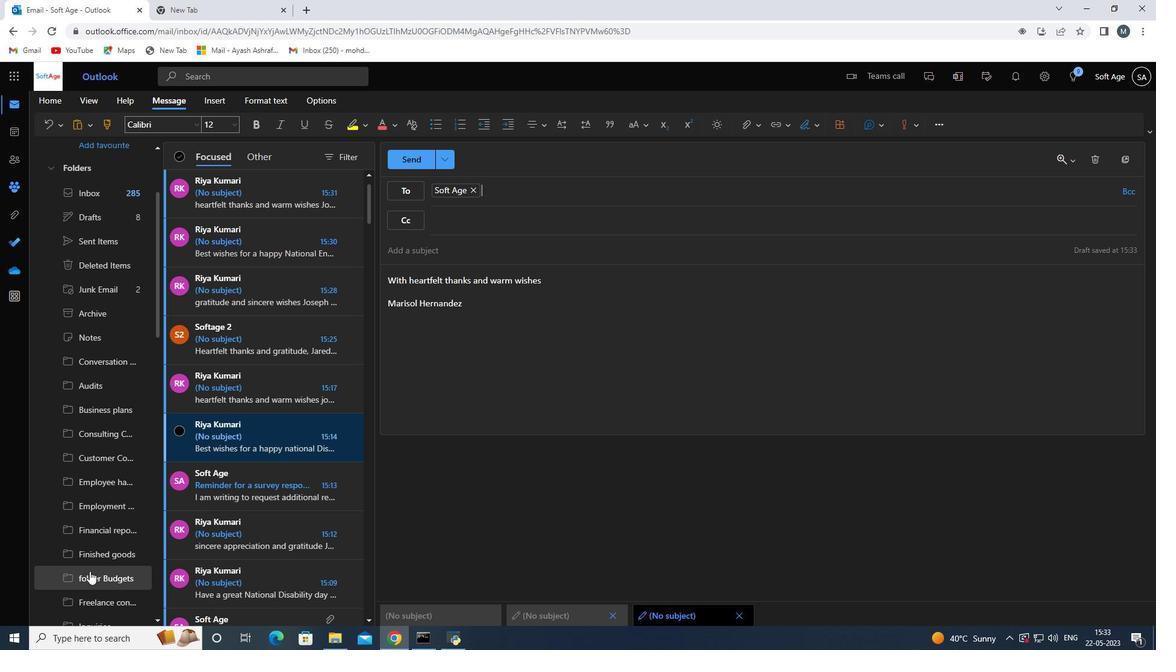 
Action: Mouse scrolled (89, 563) with delta (0, 0)
Screenshot: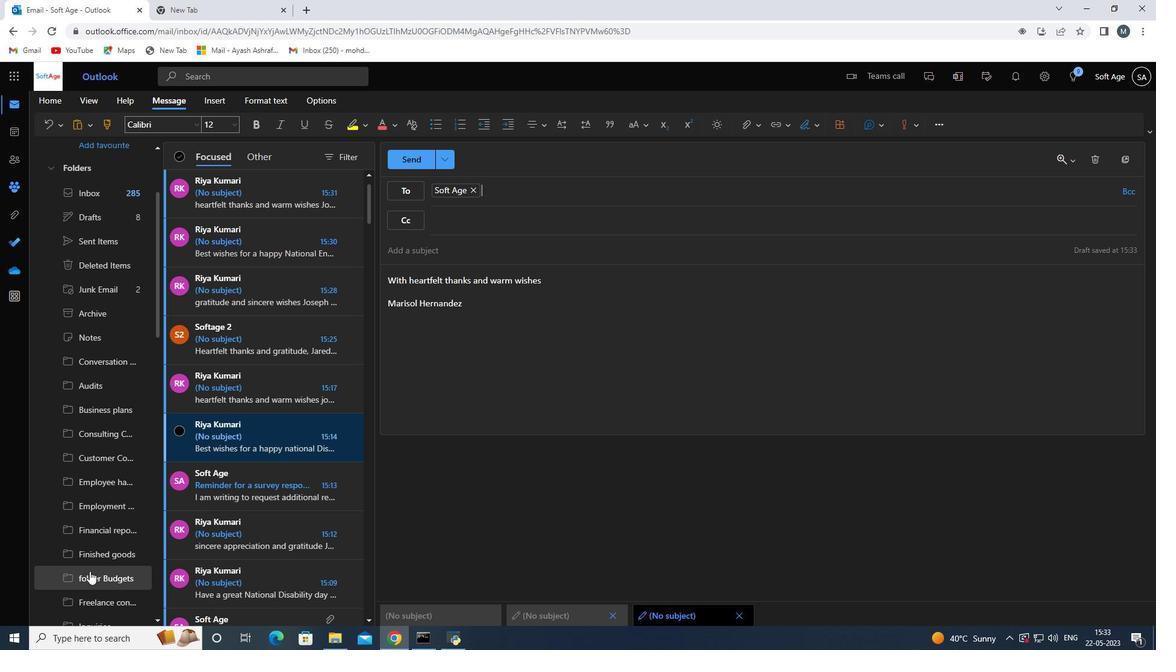 
Action: Mouse scrolled (89, 563) with delta (0, 0)
Screenshot: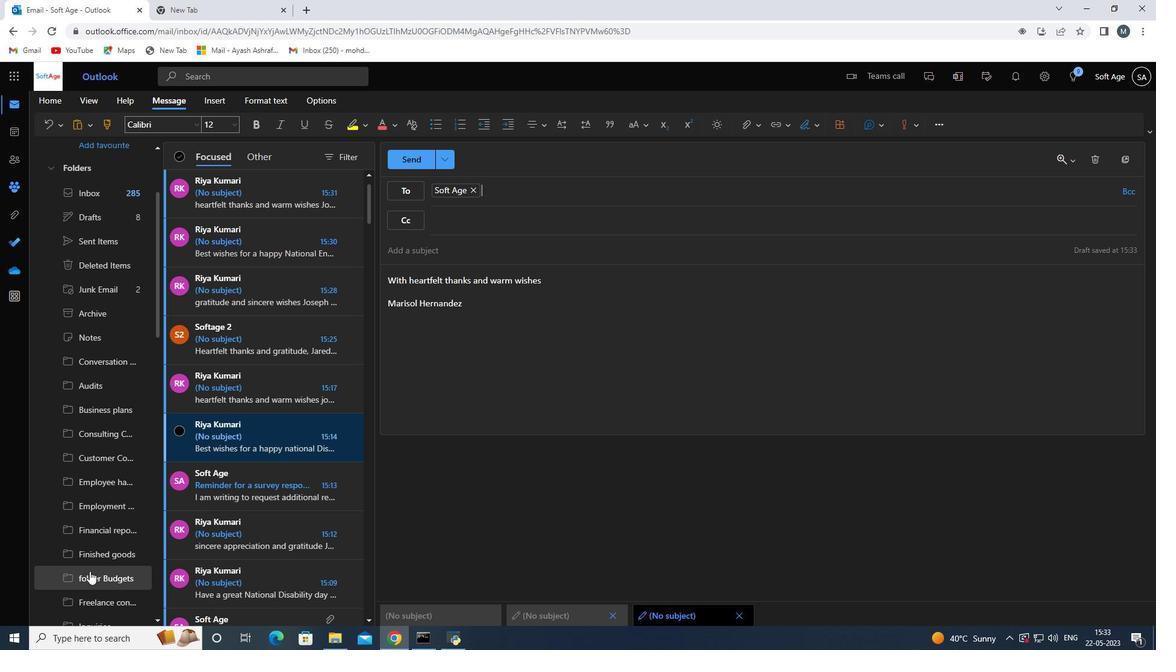 
Action: Mouse scrolled (89, 563) with delta (0, 0)
Screenshot: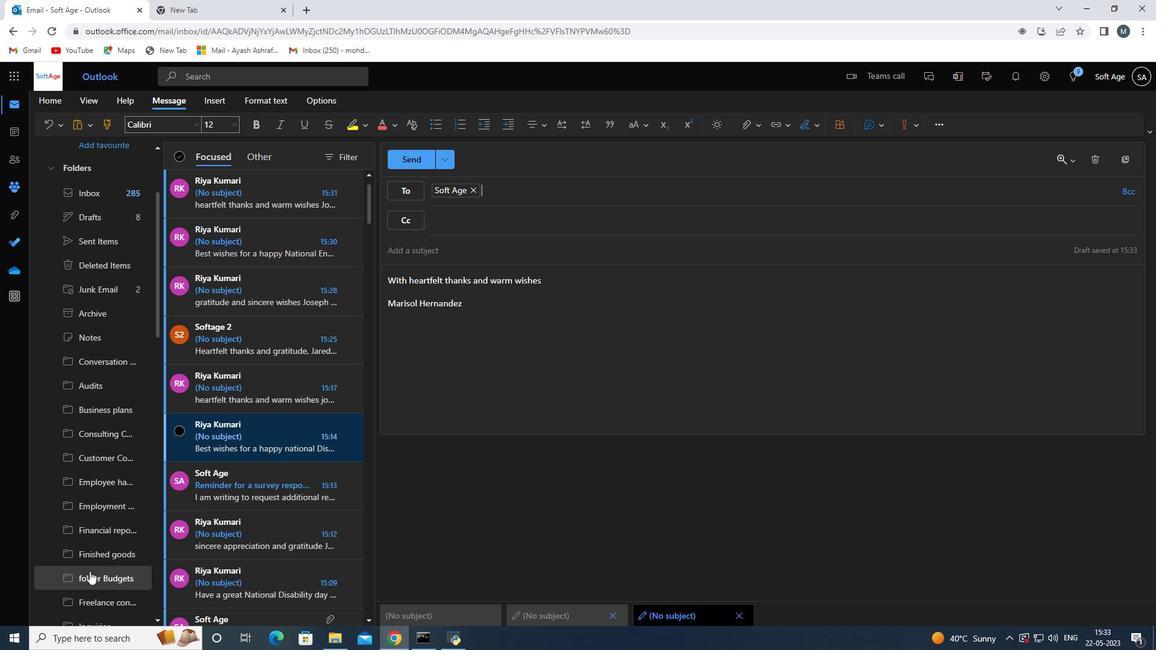 
Action: Mouse scrolled (89, 563) with delta (0, 0)
Screenshot: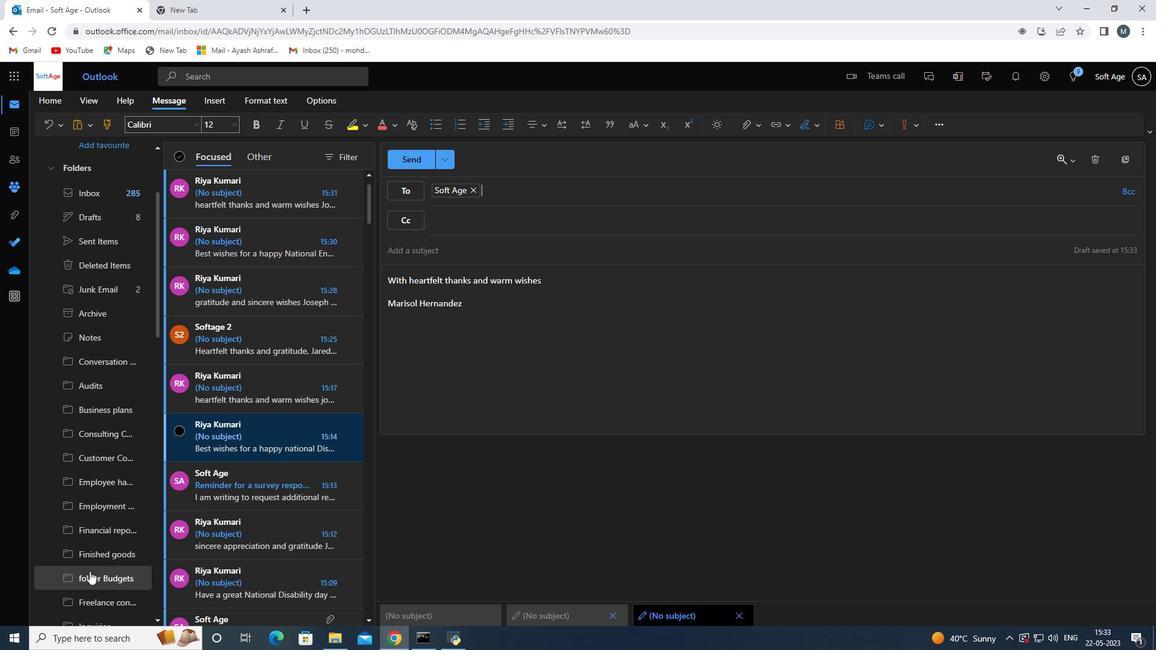 
Action: Mouse scrolled (89, 563) with delta (0, 0)
Screenshot: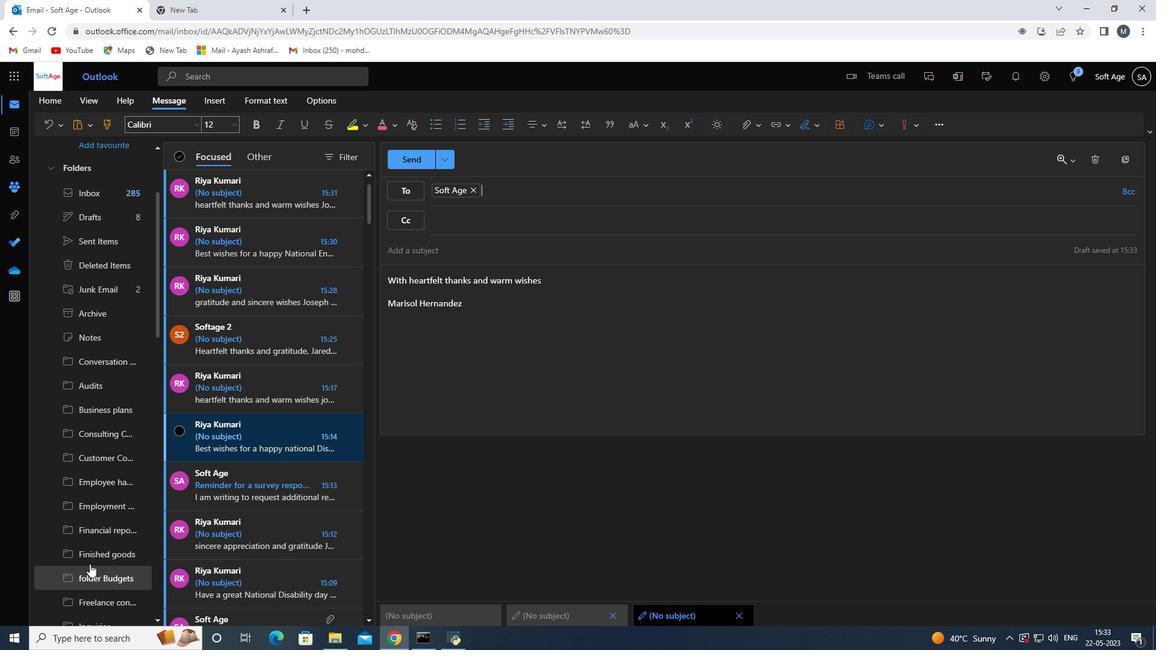 
Action: Mouse moved to (117, 510)
Screenshot: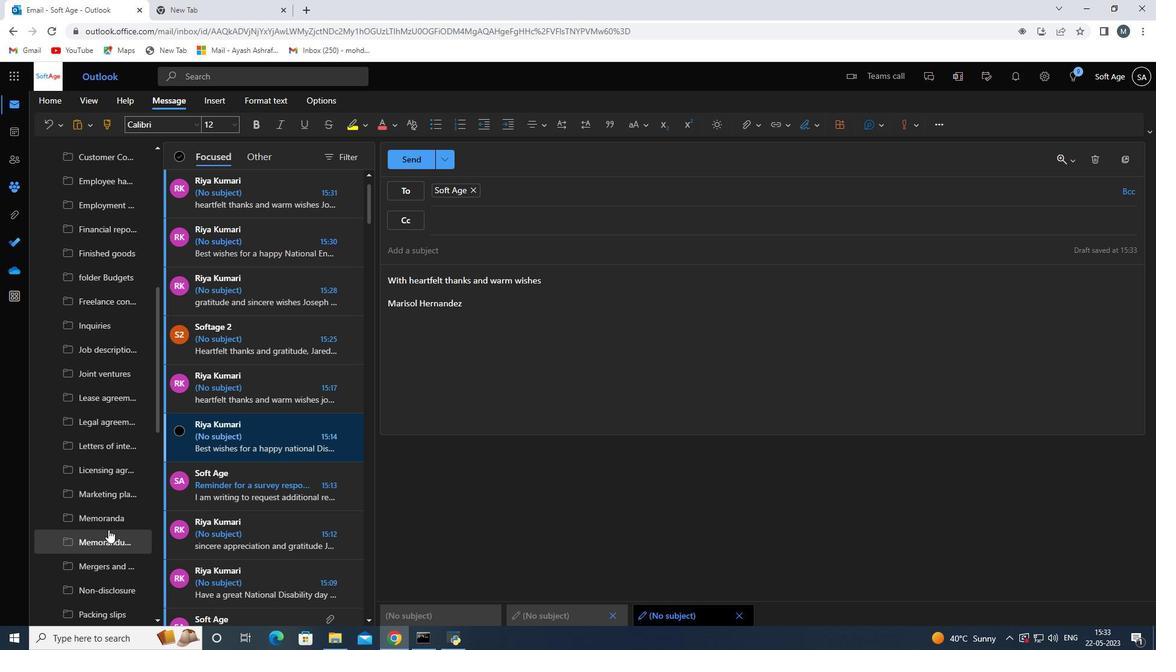 
Action: Mouse scrolled (117, 510) with delta (0, 0)
Screenshot: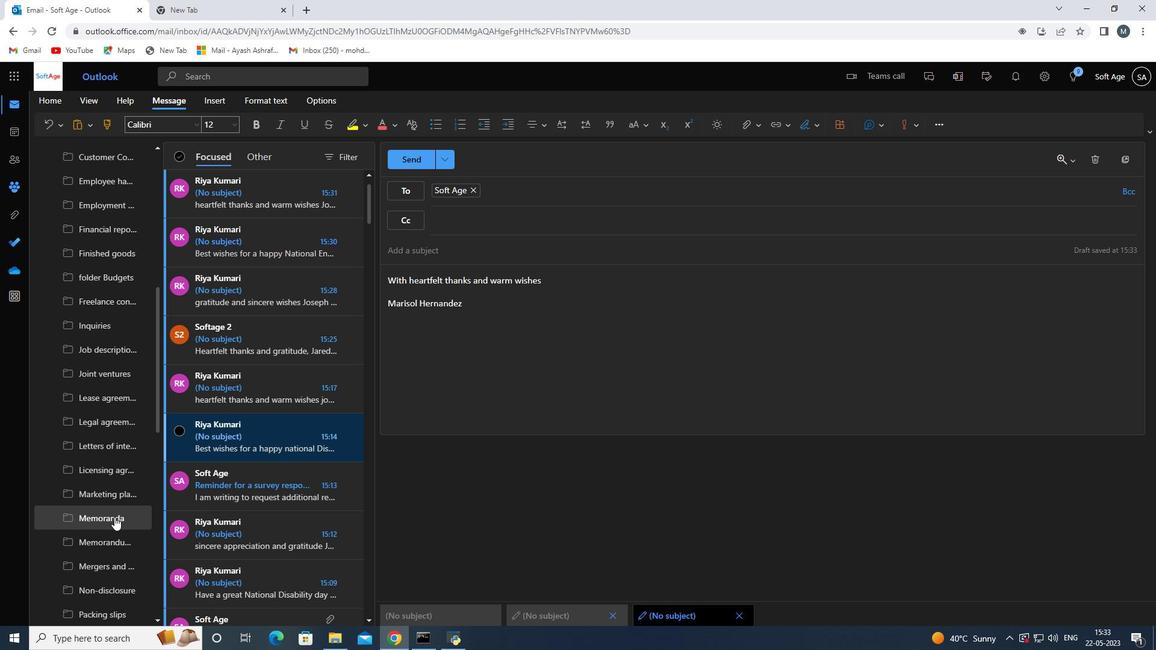 
Action: Mouse scrolled (117, 510) with delta (0, 0)
Screenshot: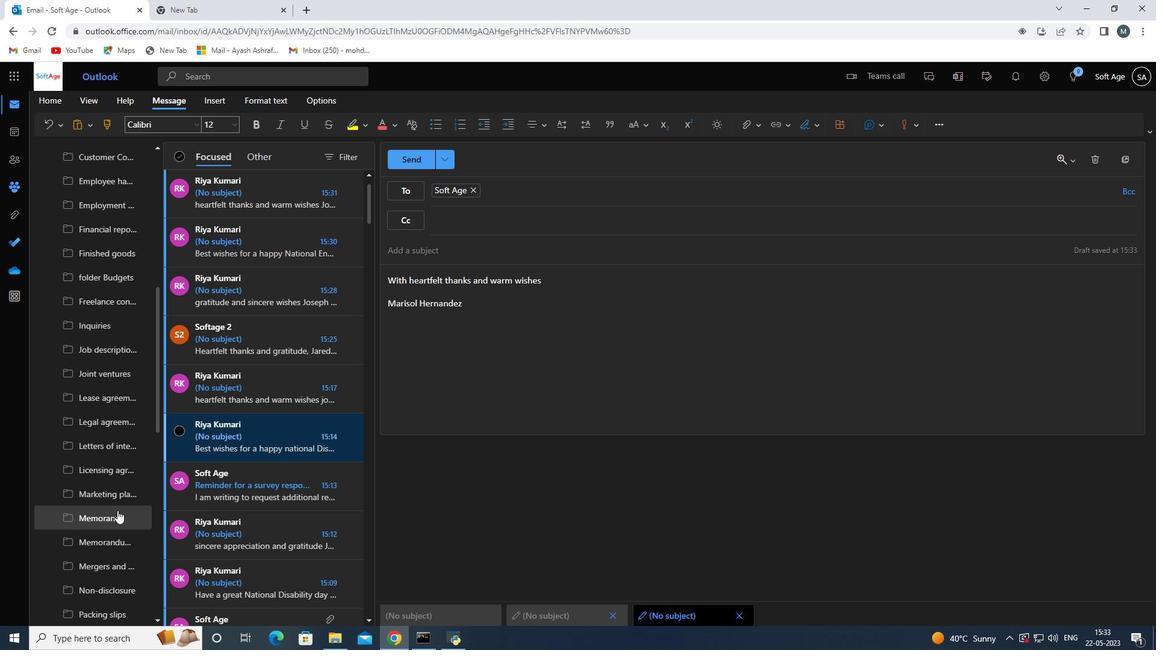 
Action: Mouse scrolled (117, 510) with delta (0, 0)
Screenshot: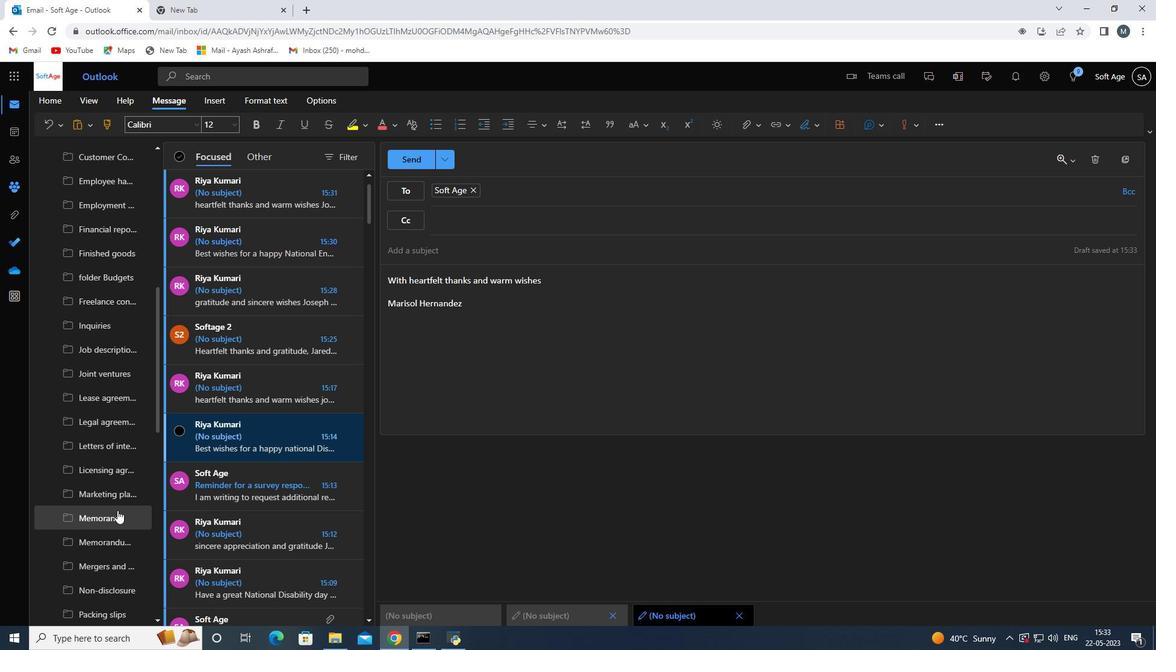 
Action: Mouse scrolled (117, 510) with delta (0, 0)
Screenshot: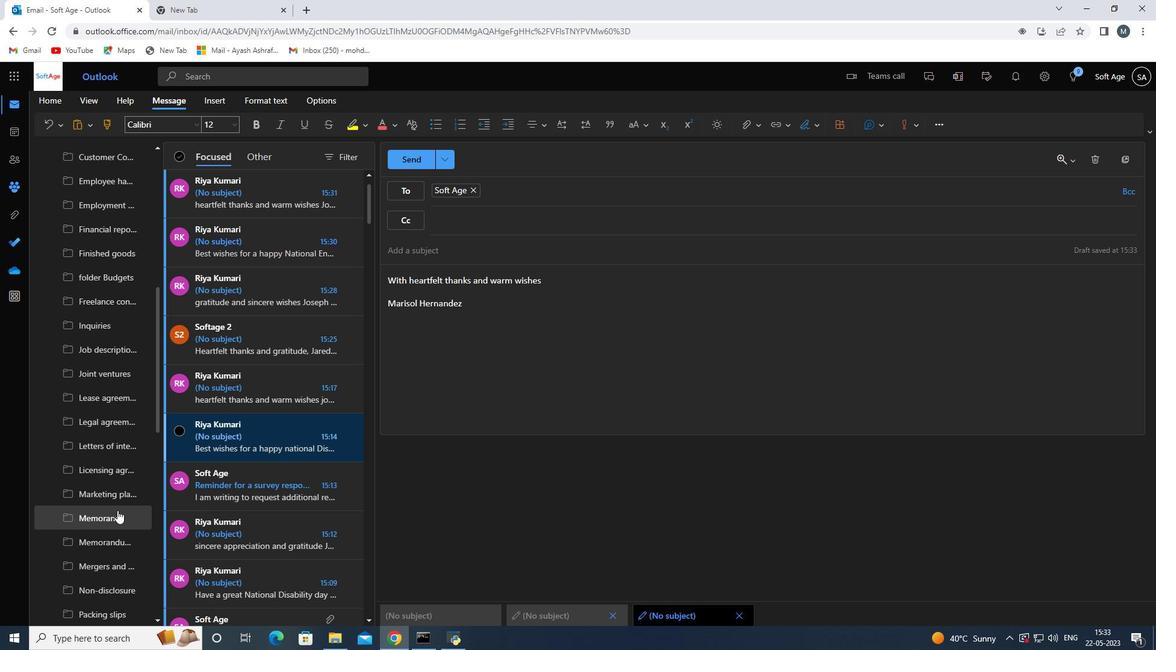 
Action: Mouse moved to (115, 551)
Screenshot: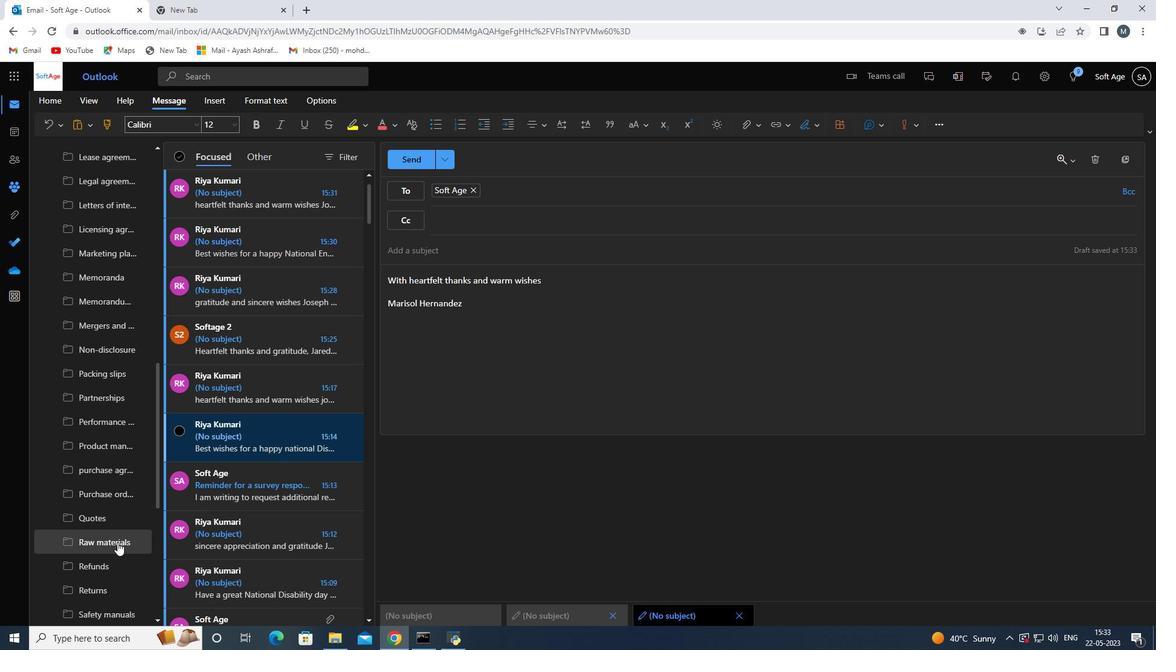 
Action: Mouse scrolled (116, 546) with delta (0, 0)
Screenshot: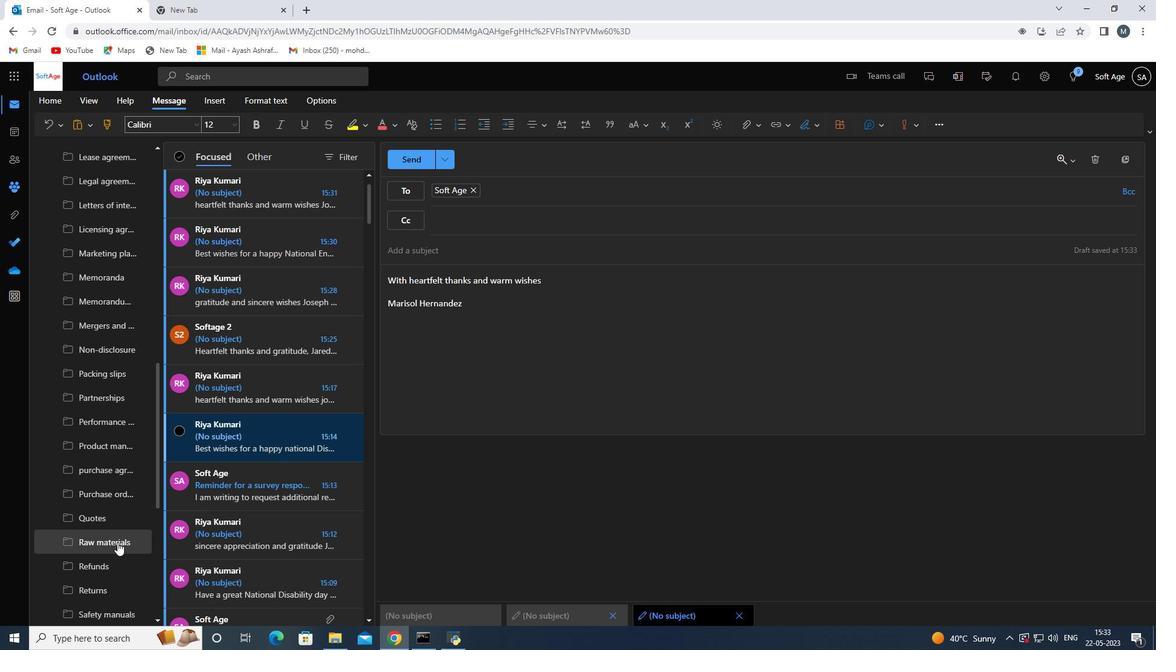 
Action: Mouse moved to (114, 556)
Screenshot: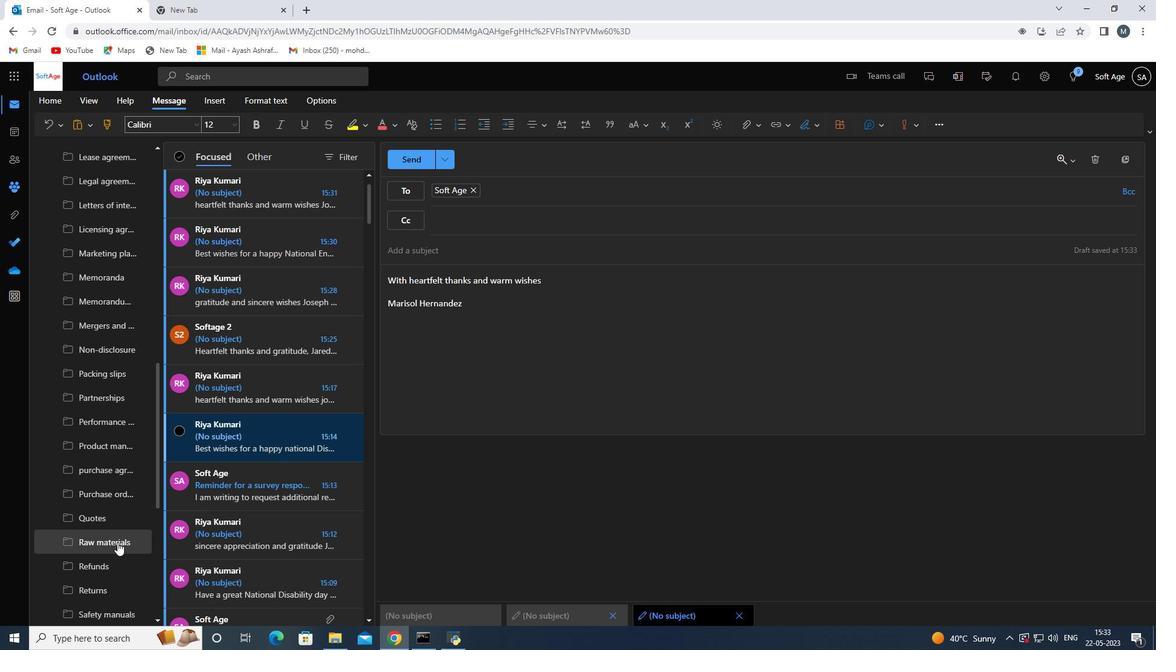 
Action: Mouse scrolled (115, 551) with delta (0, 0)
Screenshot: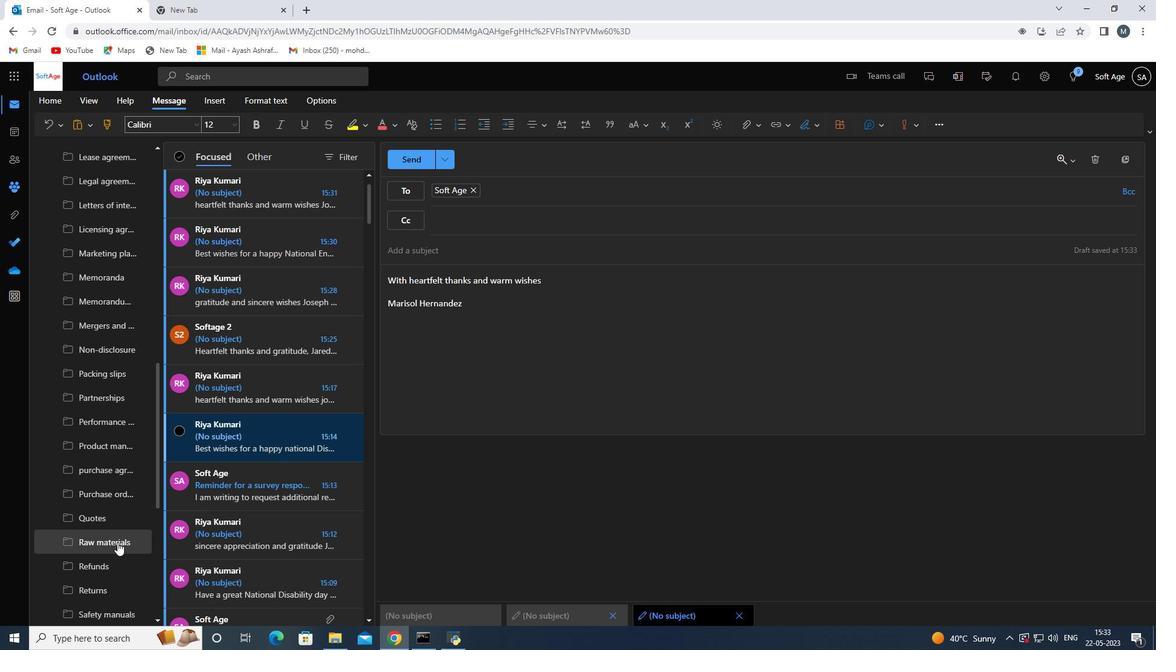 
Action: Mouse scrolled (114, 556) with delta (0, 0)
Screenshot: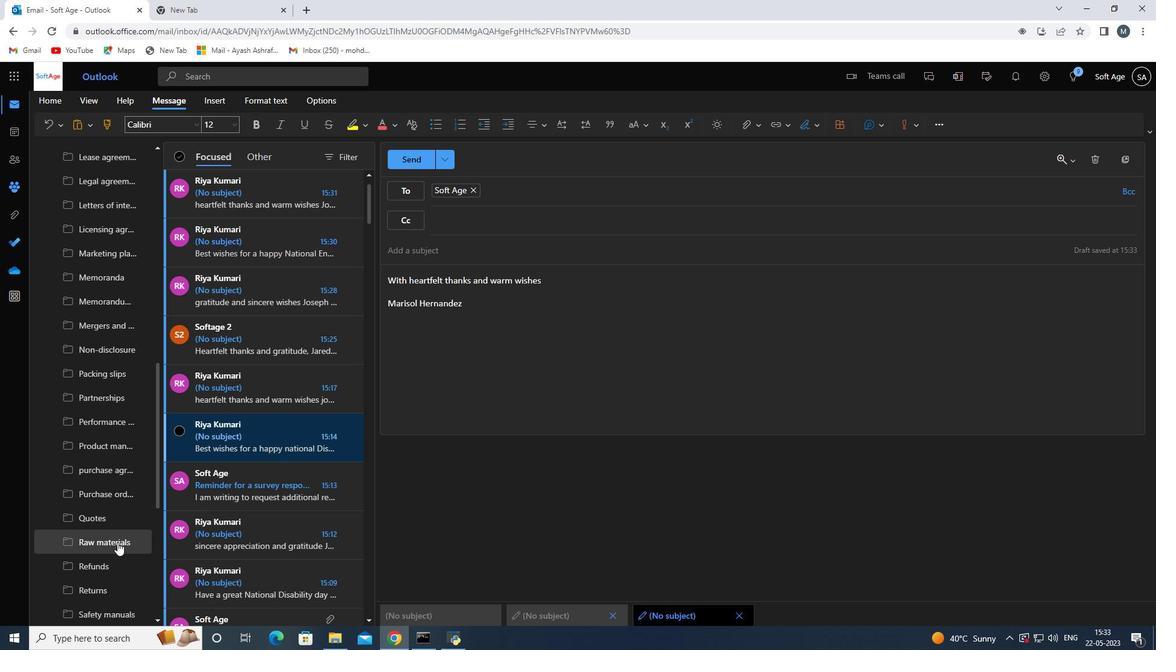 
Action: Mouse scrolled (114, 556) with delta (0, 0)
Screenshot: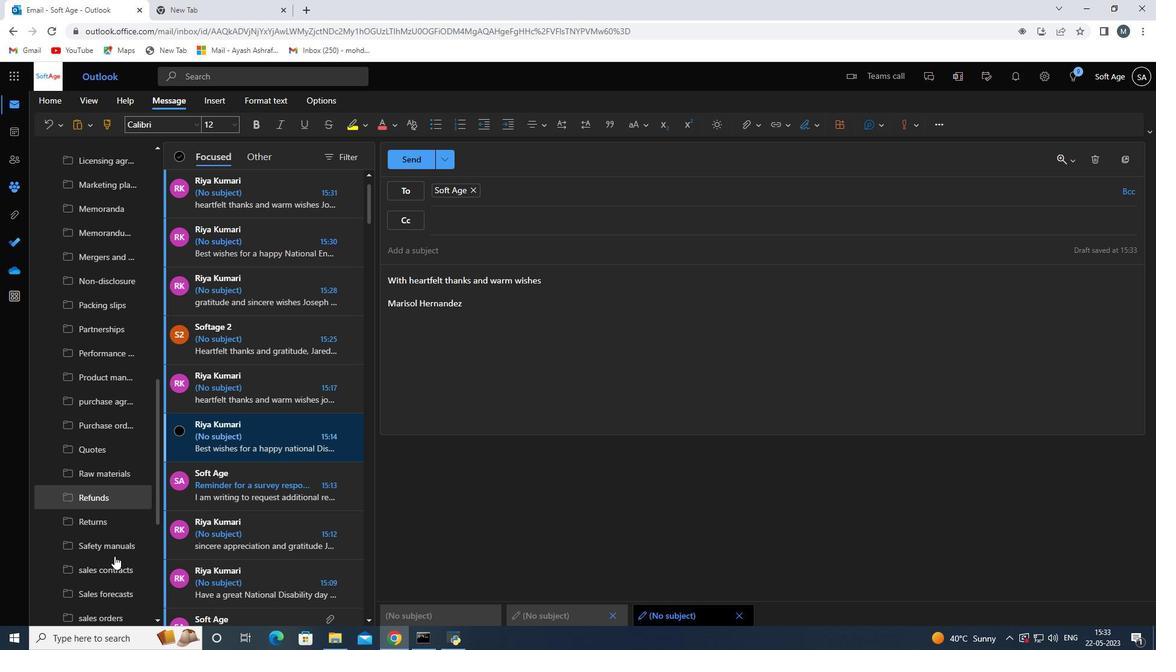 
Action: Mouse scrolled (114, 556) with delta (0, 0)
Screenshot: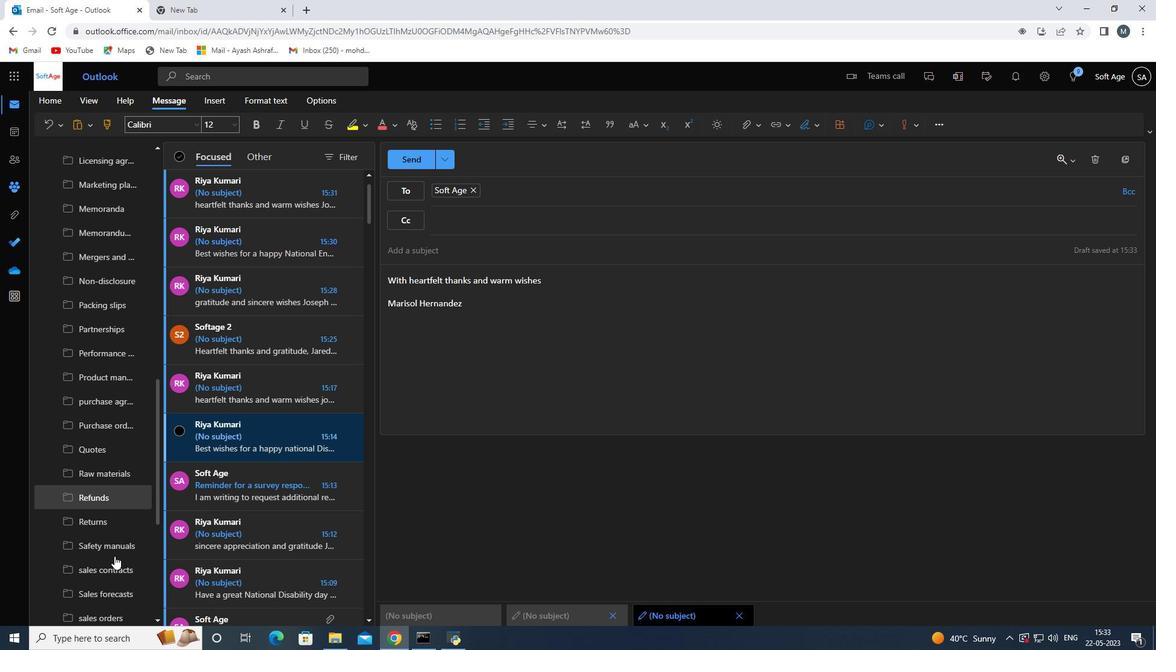 
Action: Mouse moved to (112, 526)
Screenshot: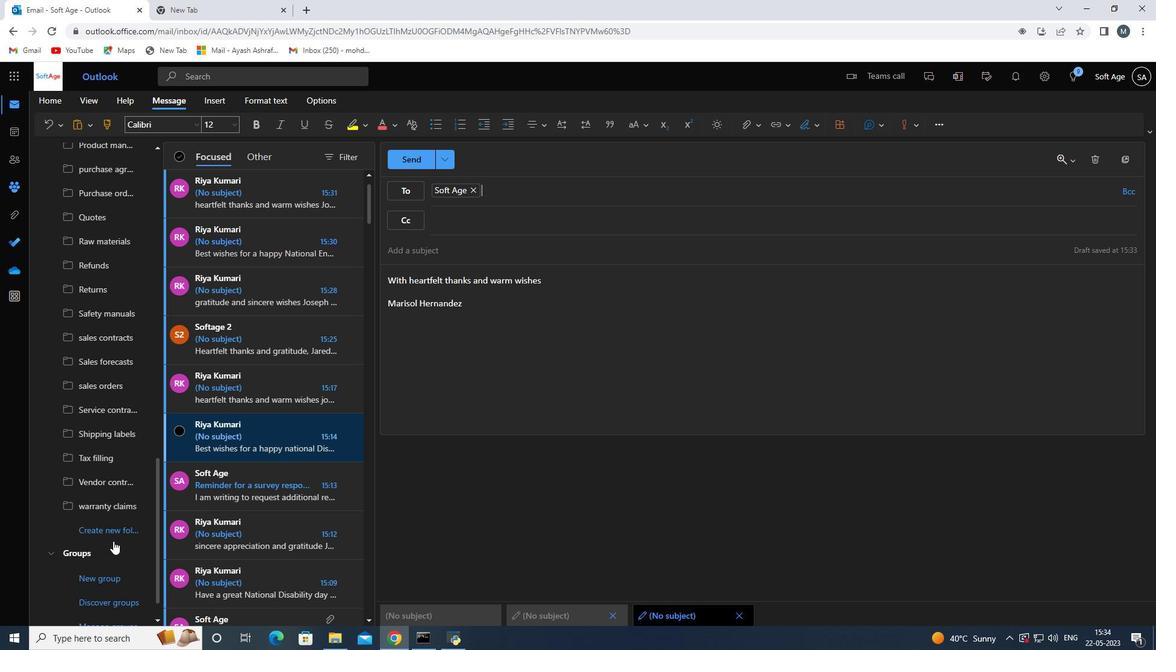 
Action: Mouse pressed left at (112, 526)
Screenshot: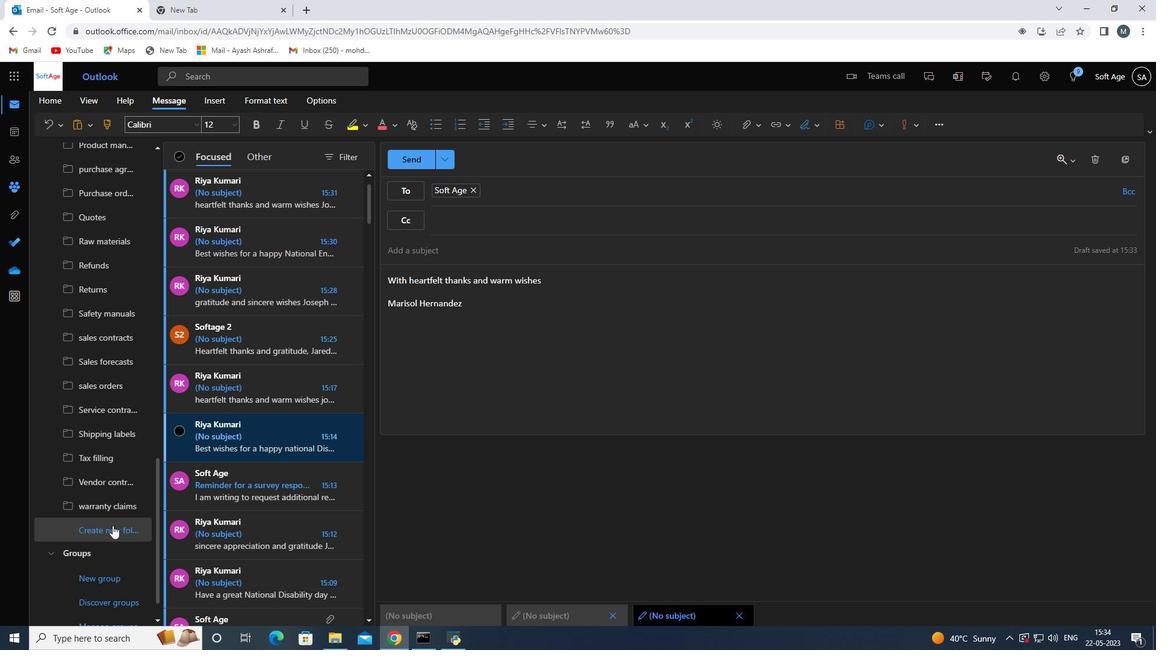 
Action: Mouse moved to (104, 531)
Screenshot: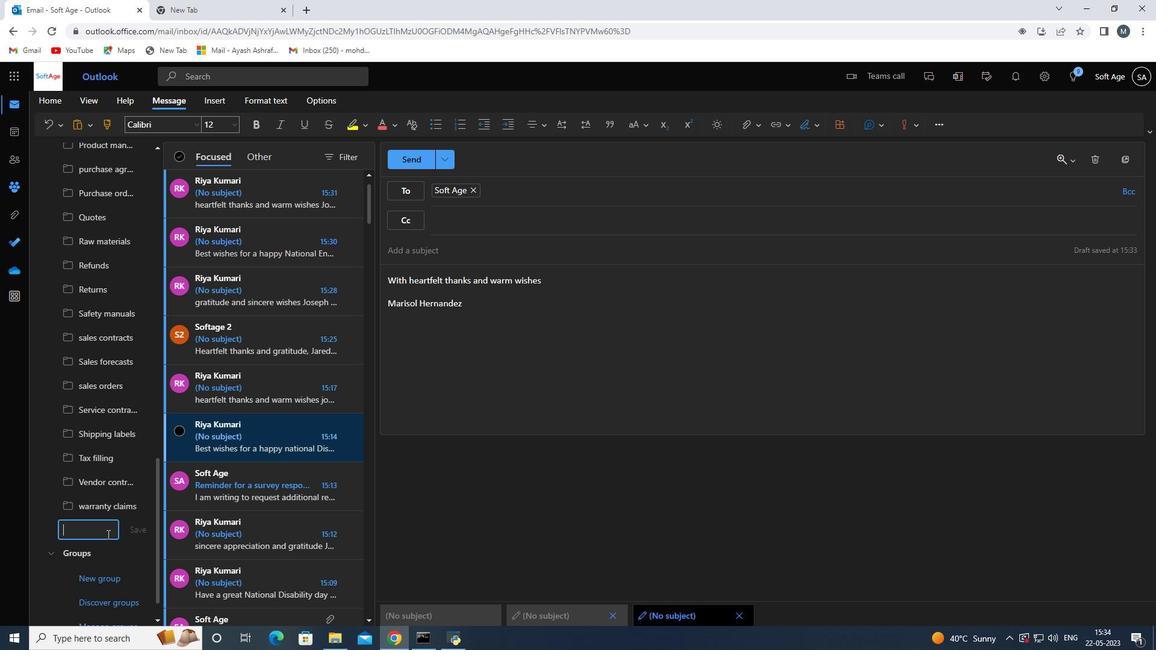 
Action: Mouse pressed left at (104, 531)
Screenshot: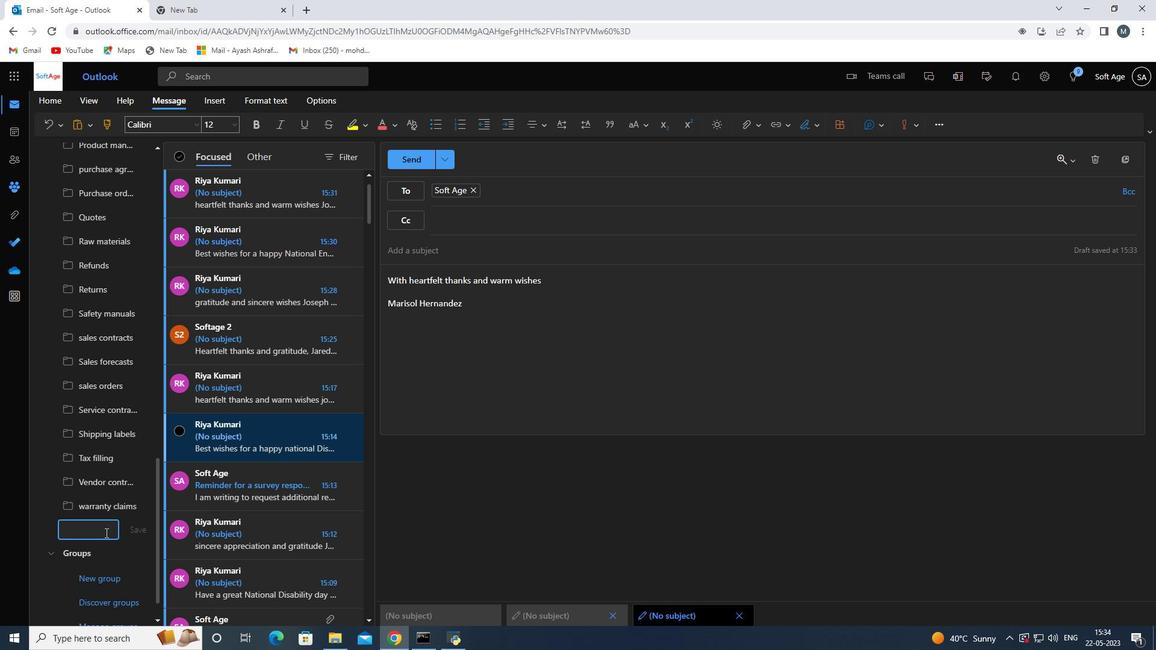 
Action: Key pressed <Key.shift><Key.shift><Key.shift><Key.shift><Key.shift>Non-
Screenshot: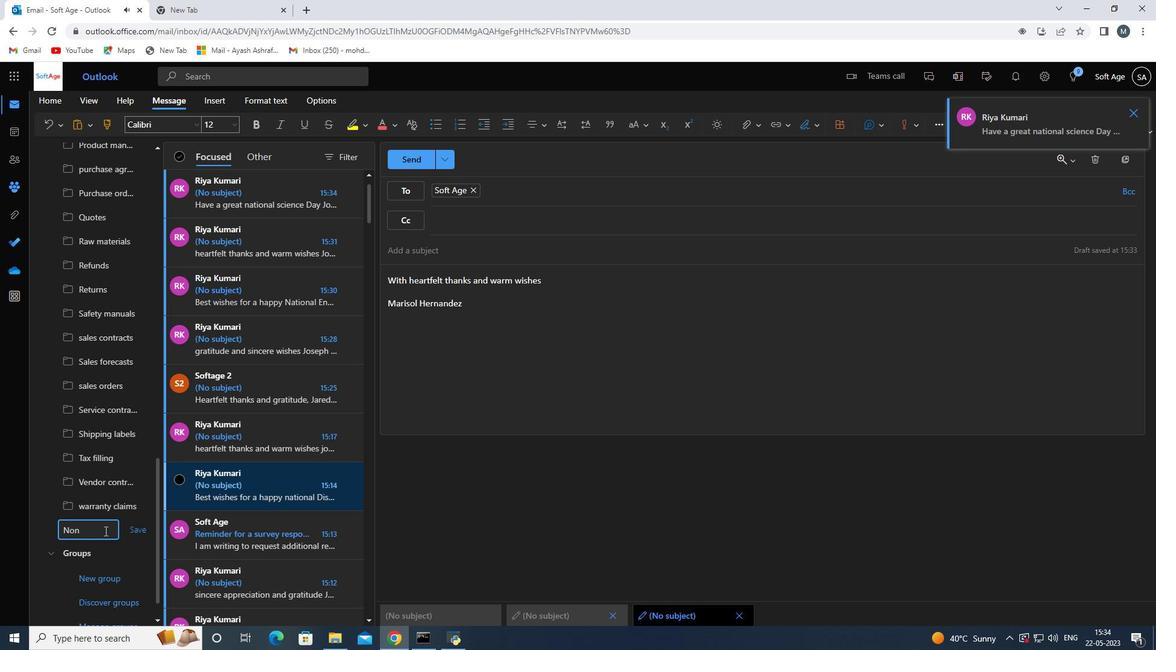 
Action: Mouse moved to (101, 530)
Screenshot: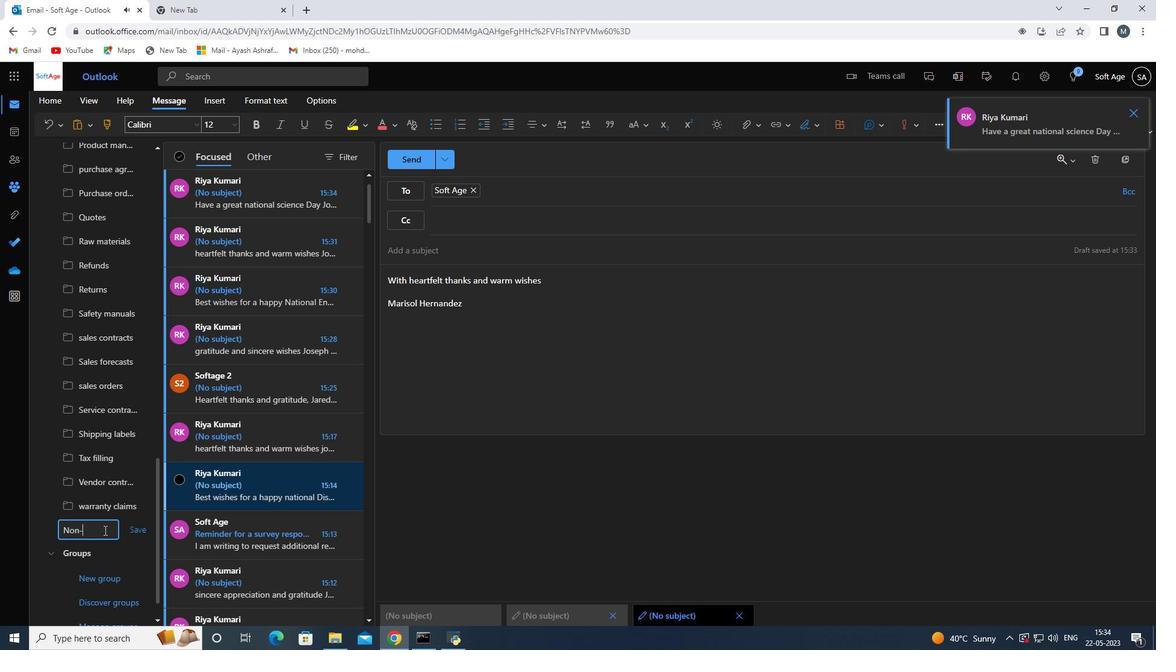 
Action: Key pressed compete<Key.space>agreements
Screenshot: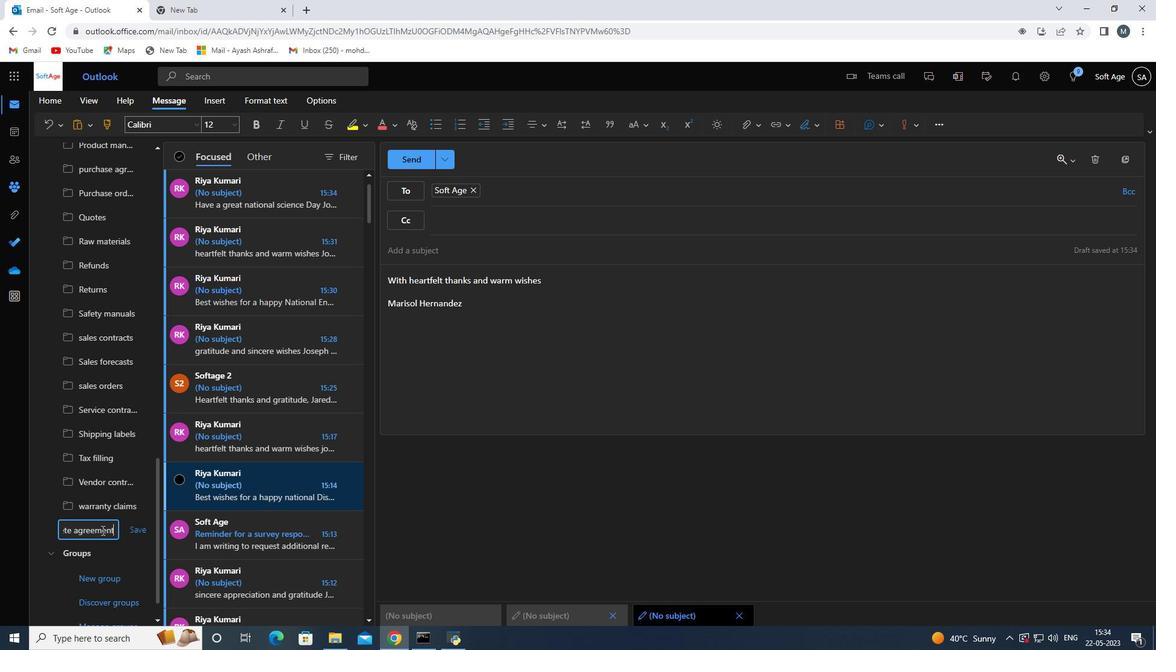 
Action: Mouse moved to (133, 531)
Screenshot: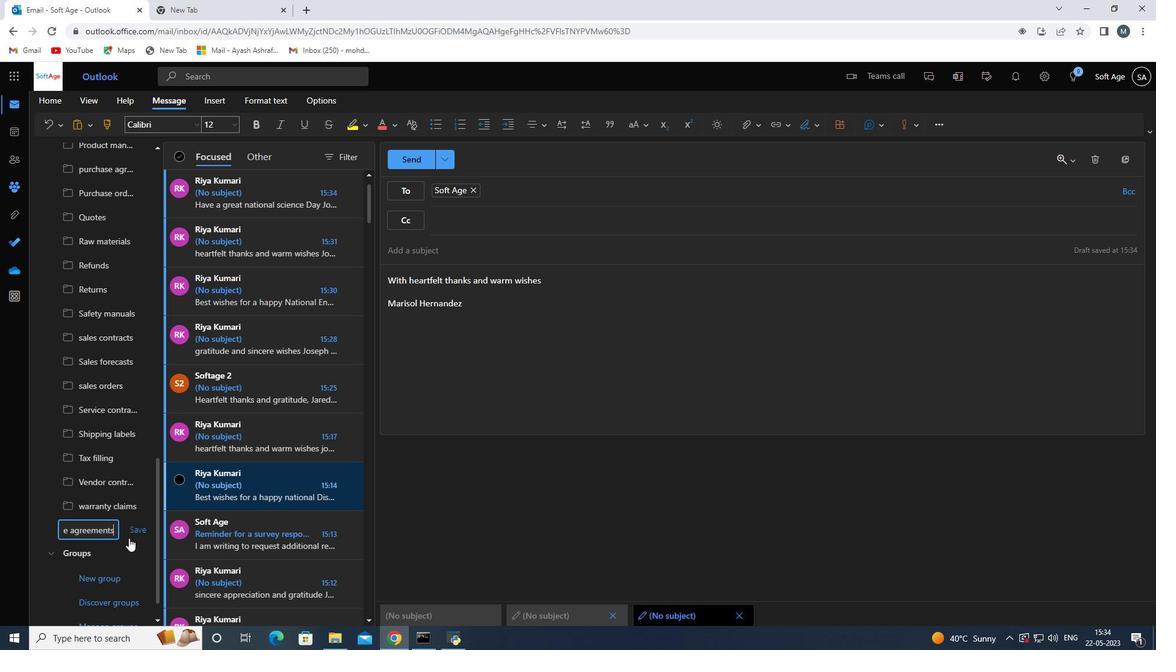 
Action: Mouse pressed left at (133, 531)
Screenshot: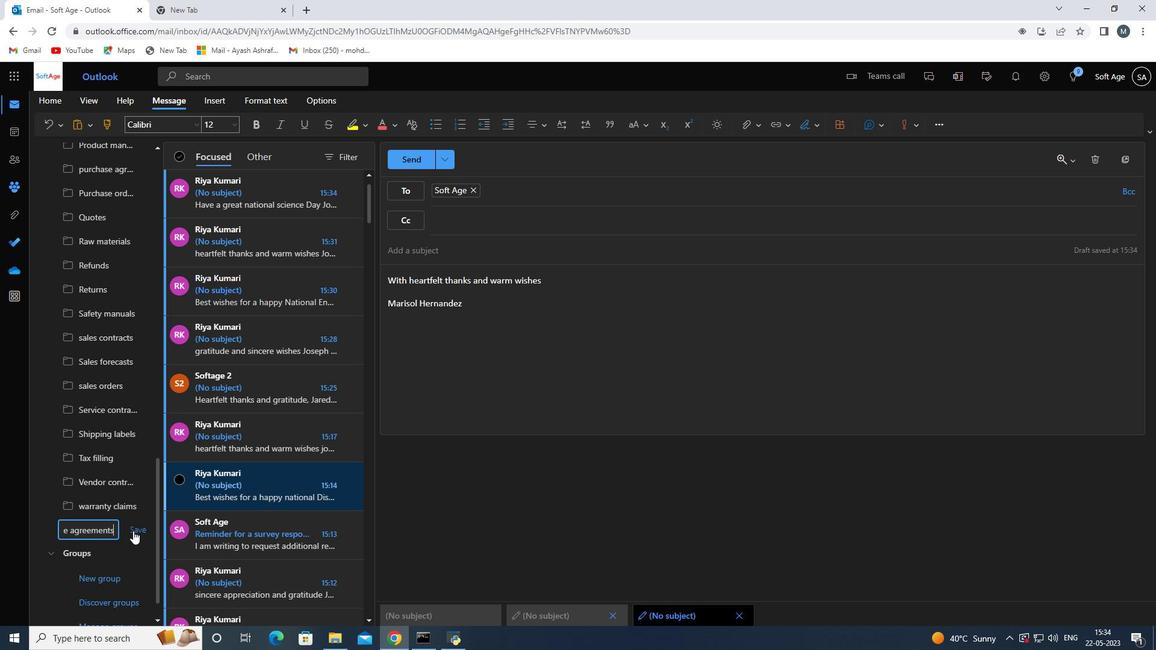 
Action: Mouse moved to (276, 463)
Screenshot: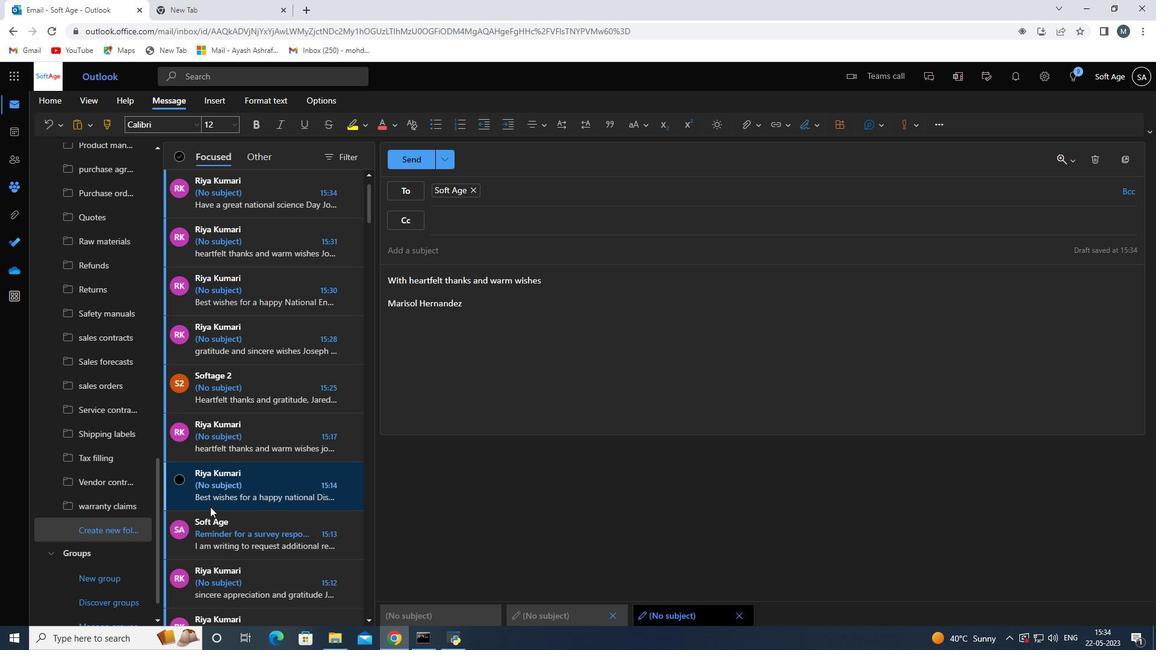 
Action: Mouse scrolled (276, 463) with delta (0, 0)
Screenshot: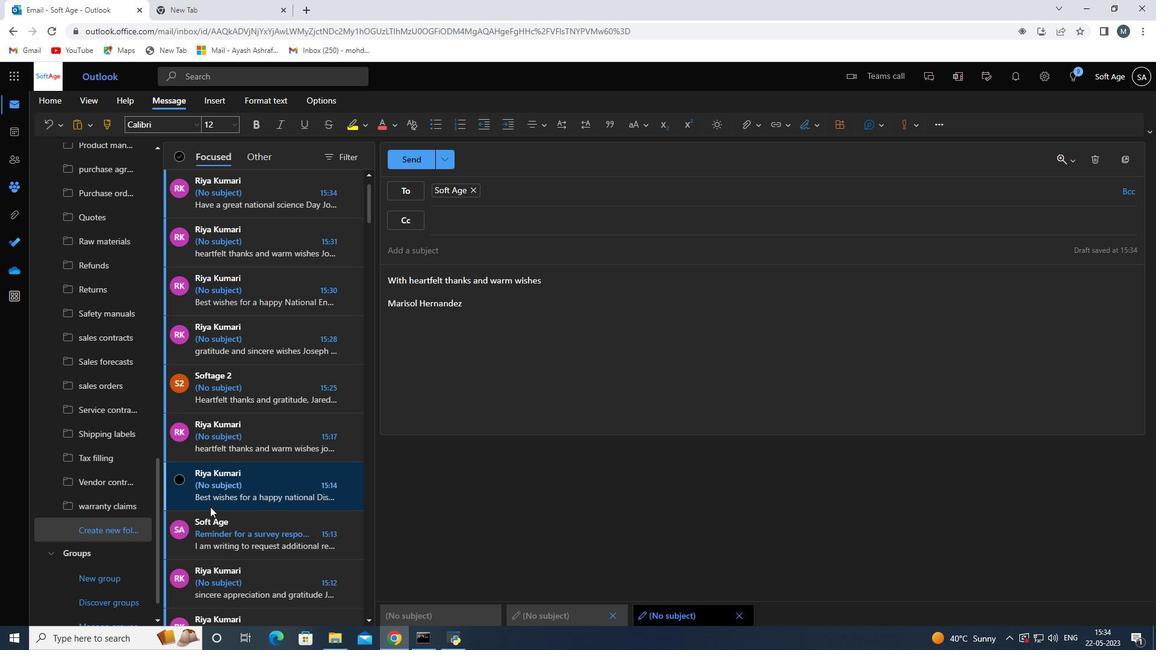 
Action: Mouse moved to (278, 456)
Screenshot: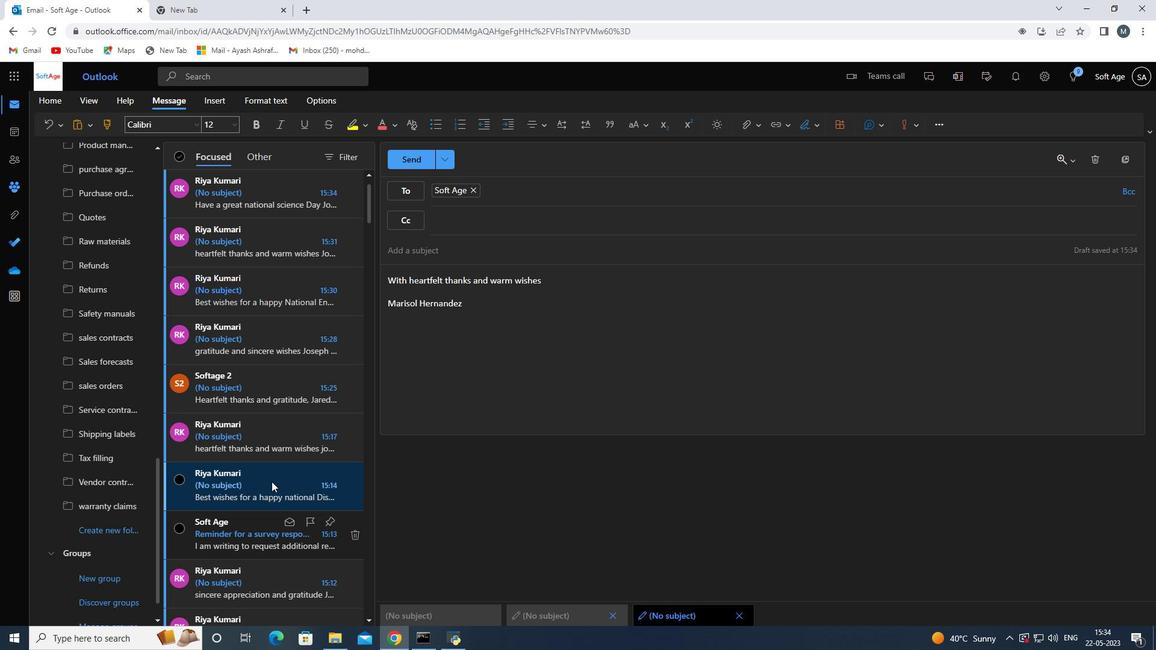 
Action: Mouse scrolled (278, 458) with delta (0, 0)
Screenshot: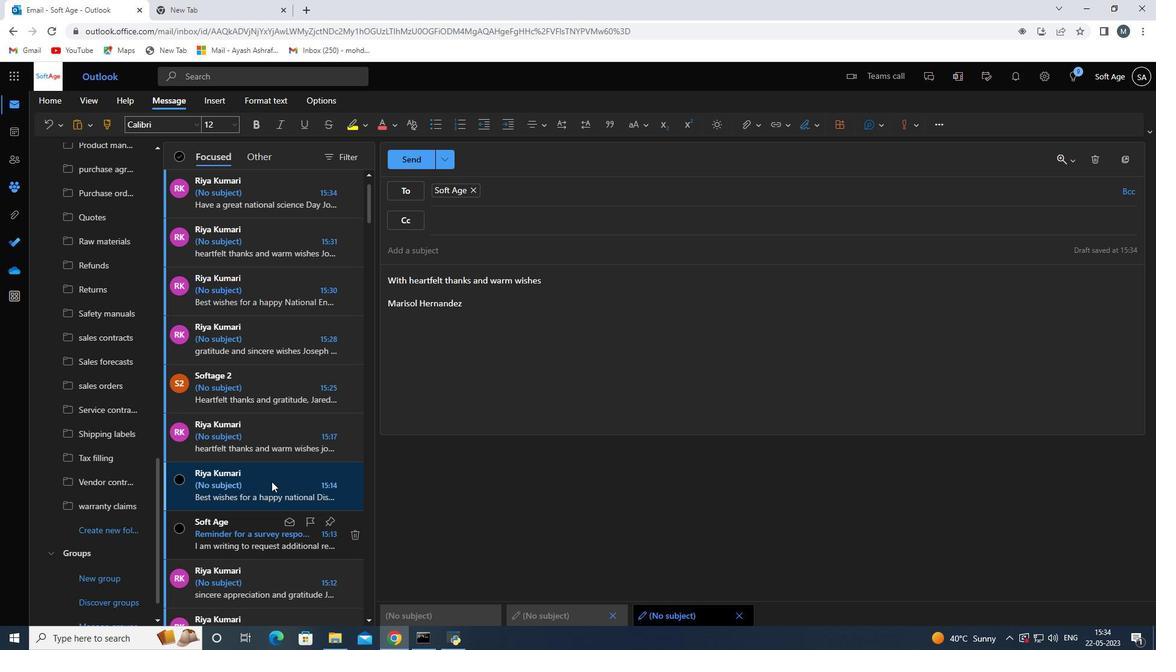 
Action: Mouse moved to (281, 445)
Screenshot: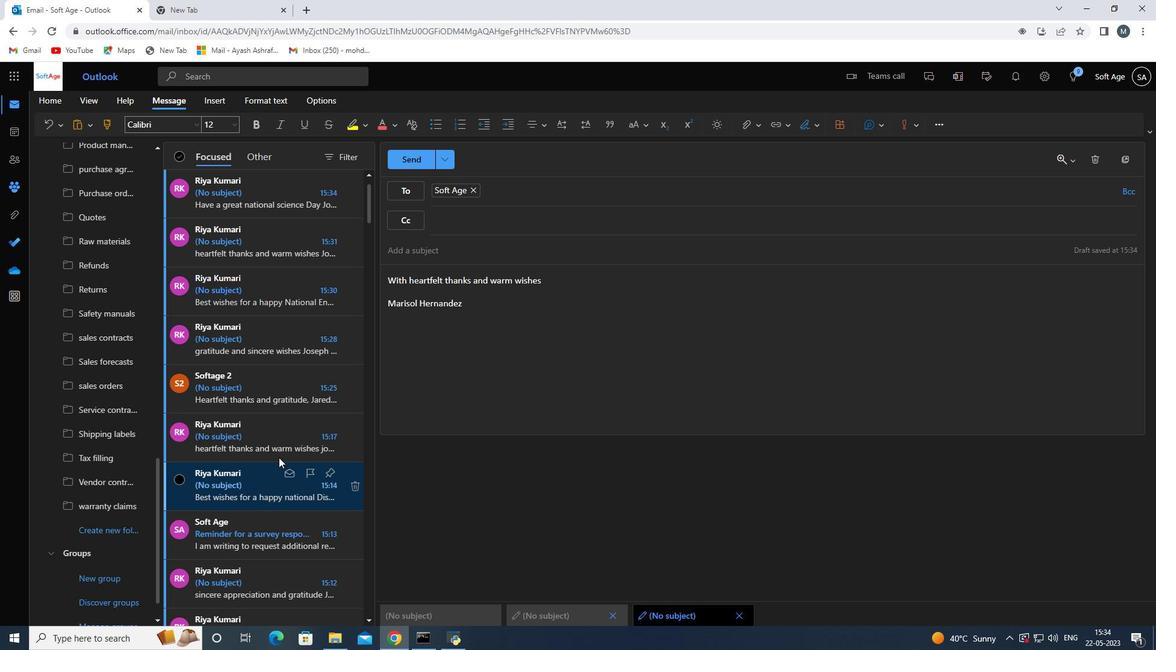
Action: Mouse scrolled (278, 456) with delta (0, 0)
Screenshot: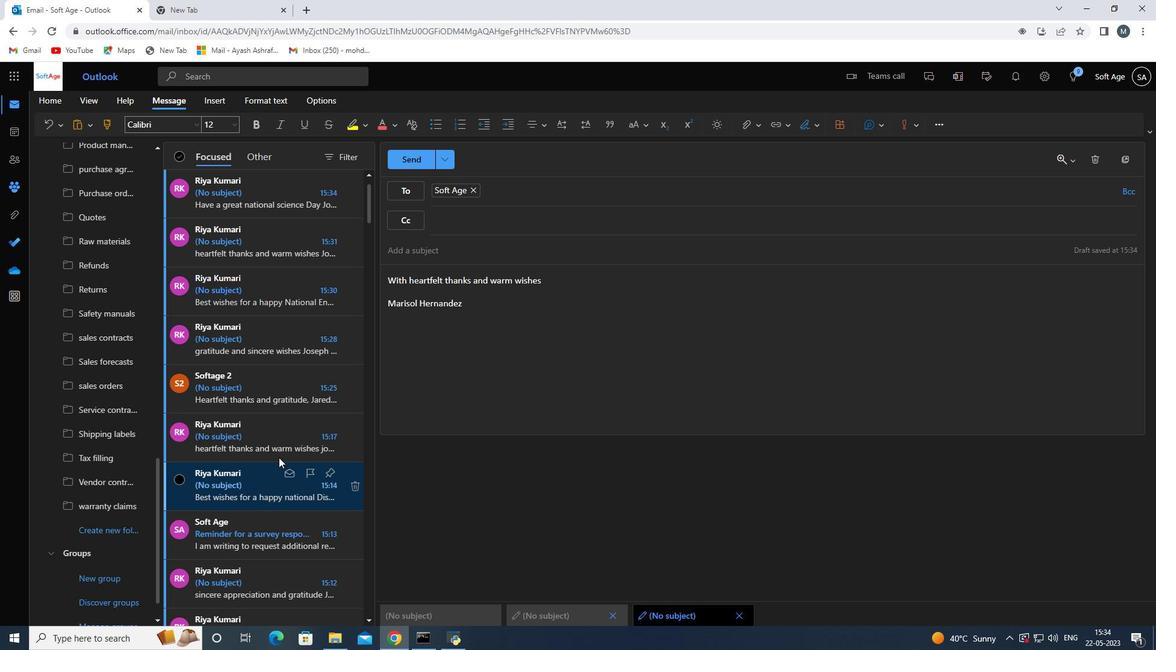 
Action: Mouse moved to (281, 444)
Screenshot: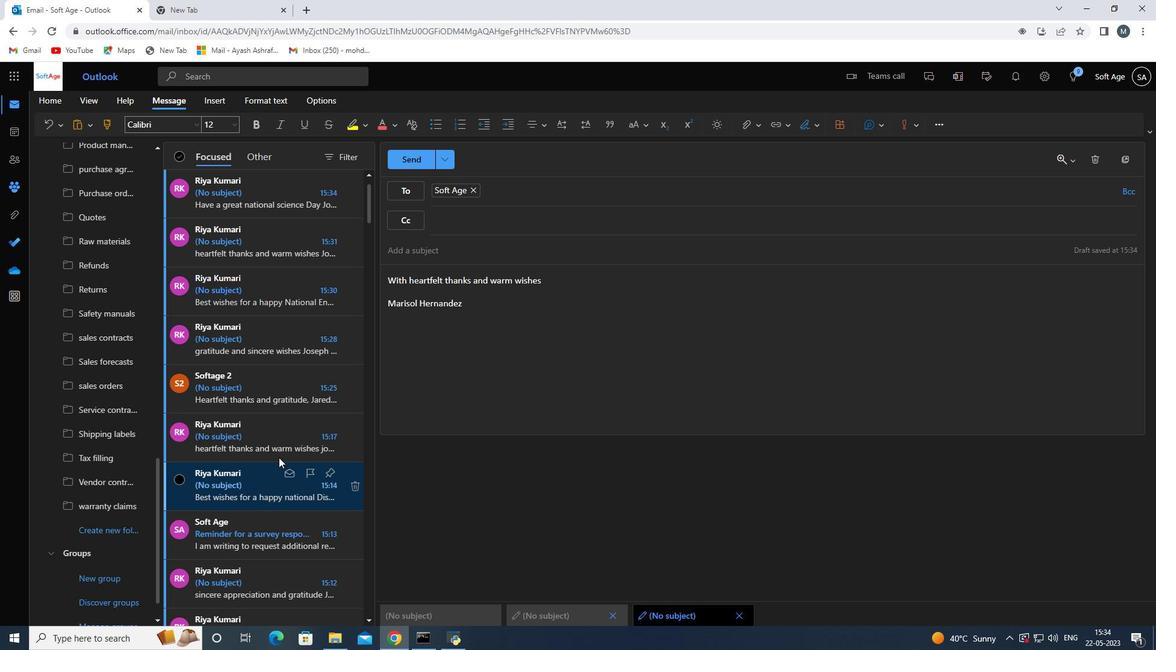 
Action: Mouse scrolled (278, 455) with delta (0, 0)
Screenshot: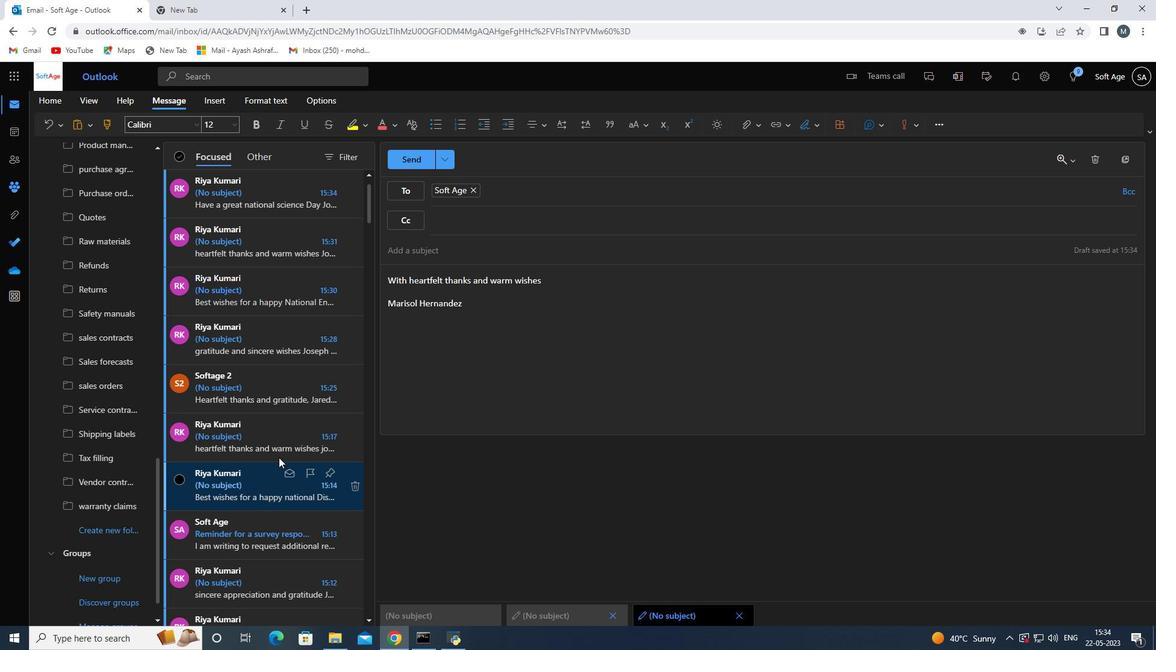 
Action: Mouse moved to (281, 441)
Screenshot: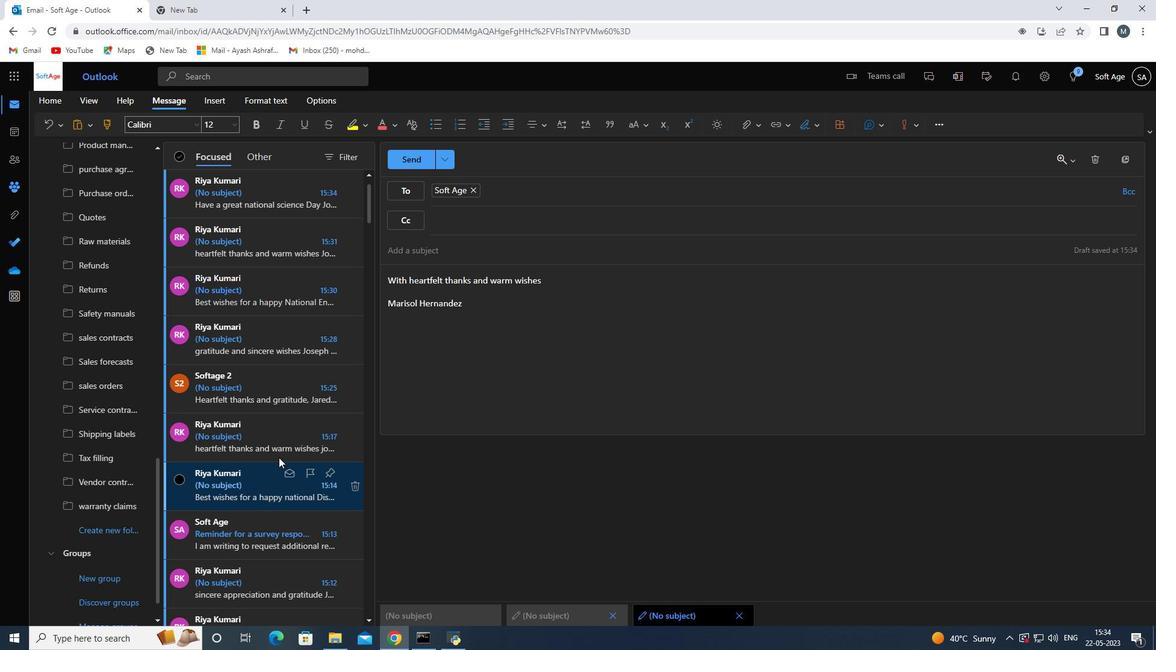 
Action: Mouse scrolled (281, 444) with delta (0, 0)
Screenshot: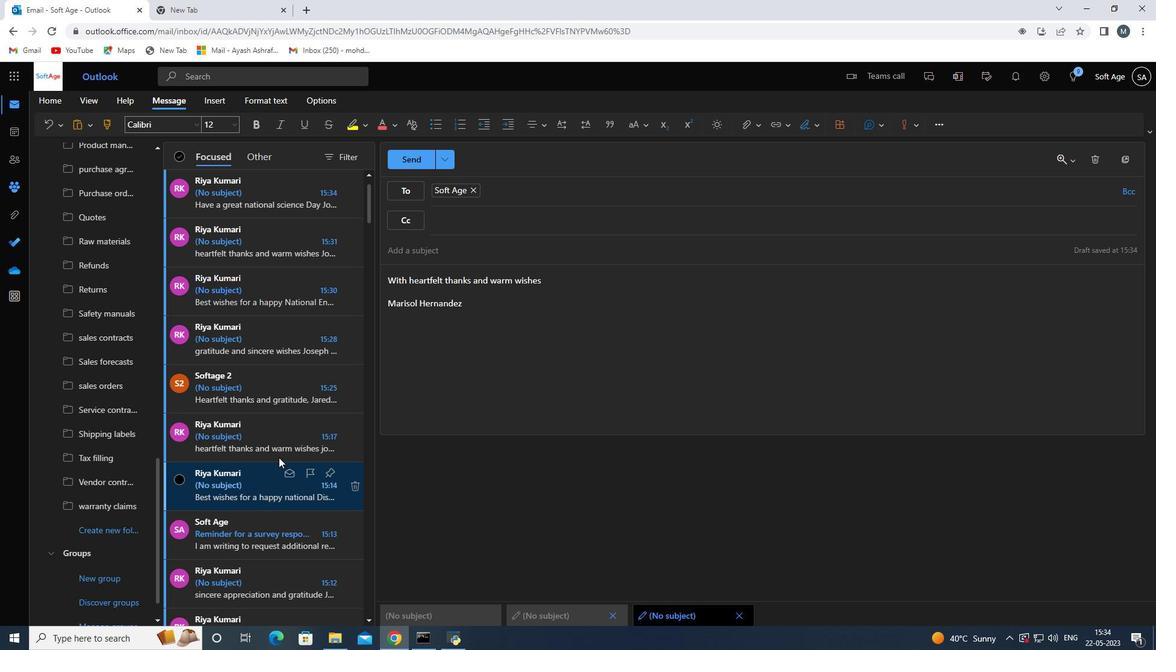 
Action: Mouse moved to (419, 161)
Screenshot: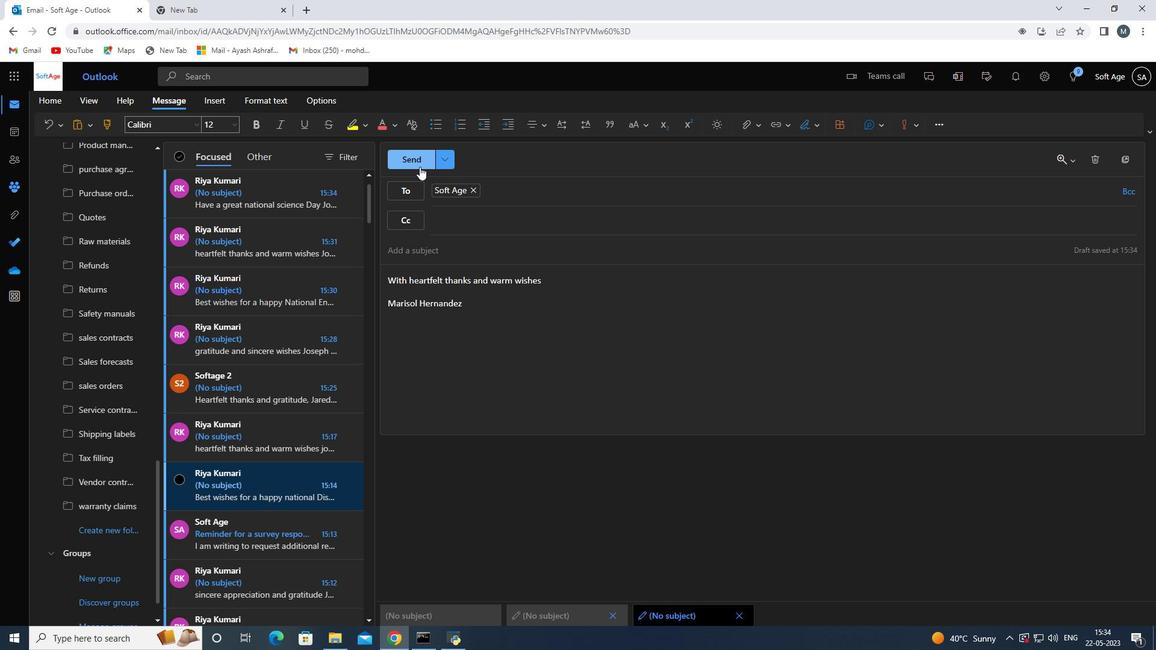 
Action: Mouse pressed left at (419, 161)
Screenshot: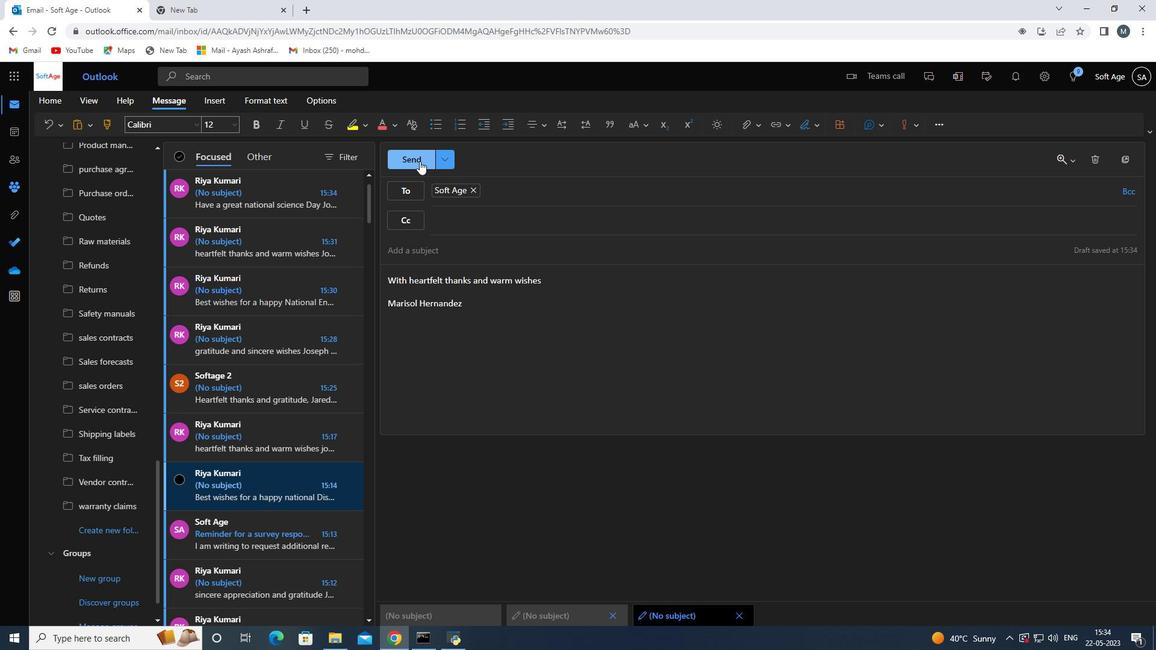 
Action: Mouse moved to (560, 372)
Screenshot: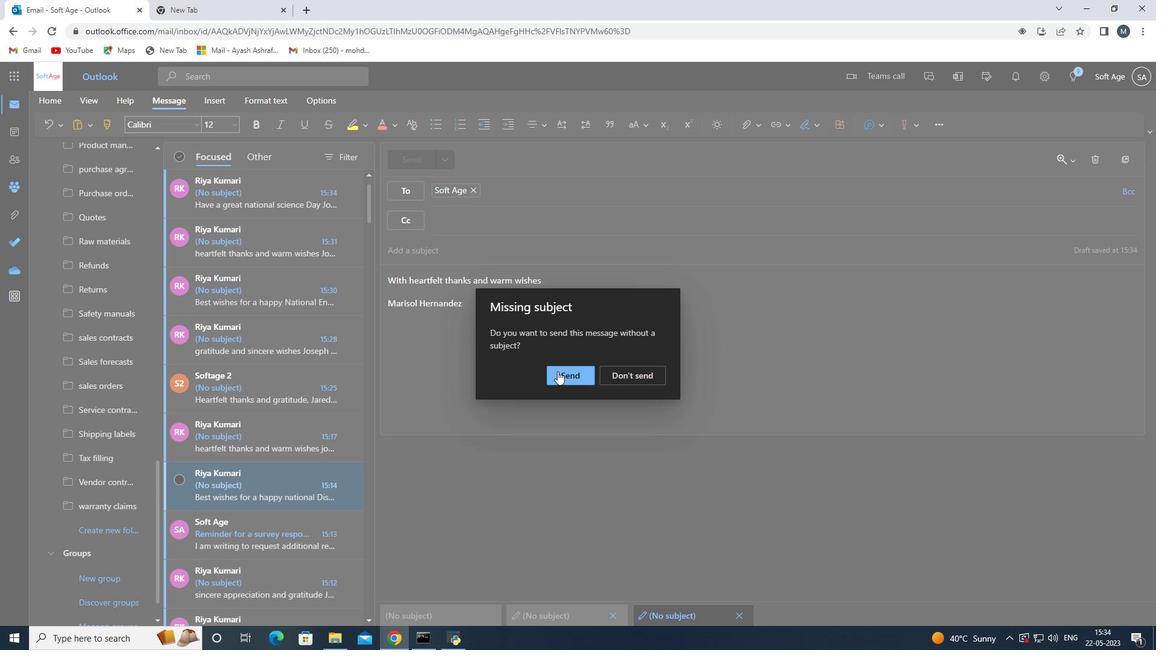 
Action: Mouse pressed left at (560, 372)
Screenshot: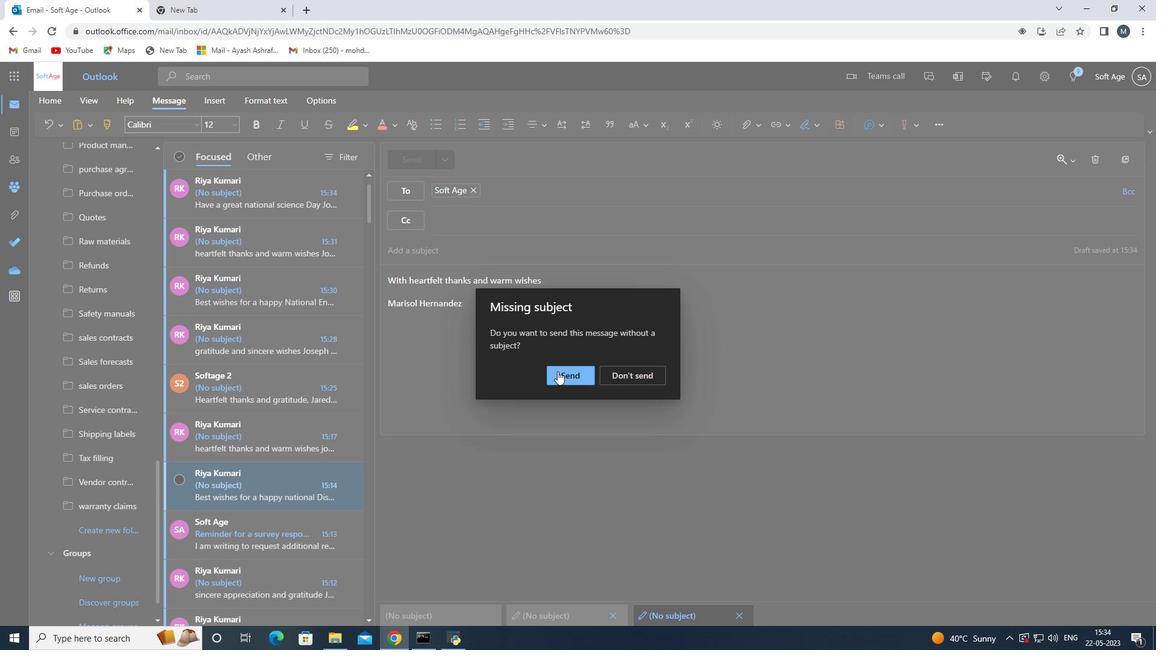 
Action: Mouse moved to (488, 338)
Screenshot: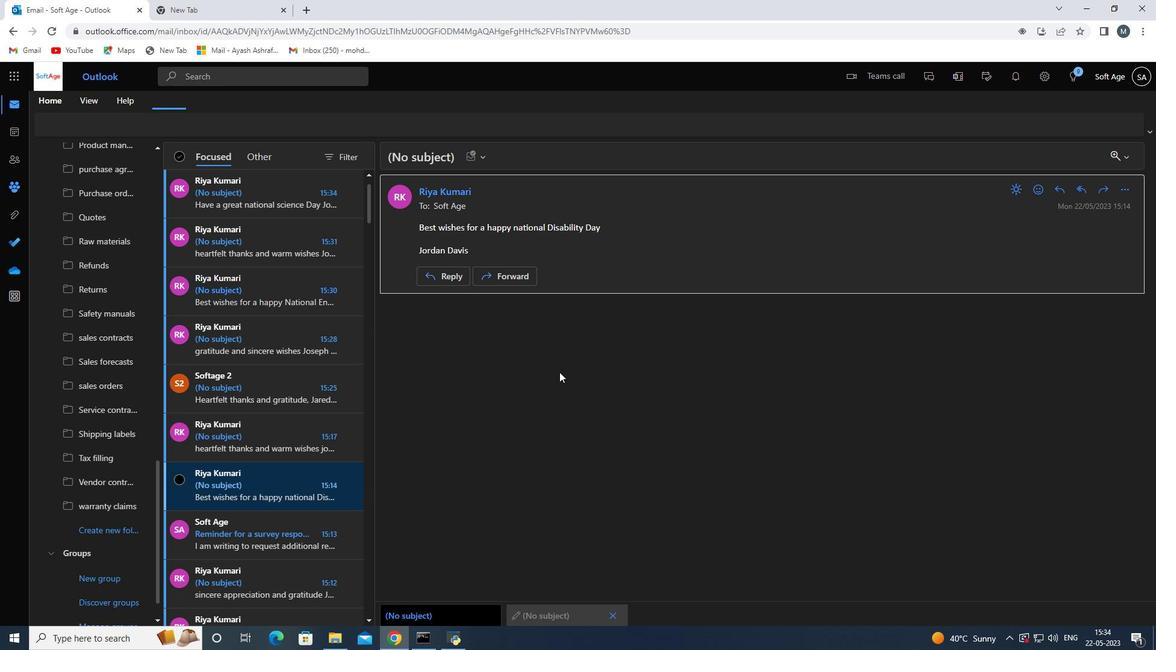 
